 Task: Look for space in Demerval Lobão, Brazil from 11th June, 2023 to 15th June, 2023 for 2 adults in price range Rs.7000 to Rs.16000. Place can be private room with 1  bedroom having 2 beds and 1 bathroom. Property type can be house, flat, guest house, hotel. Booking option can be shelf check-in. Required host language is Spanish.
Action: Mouse moved to (245, 141)
Screenshot: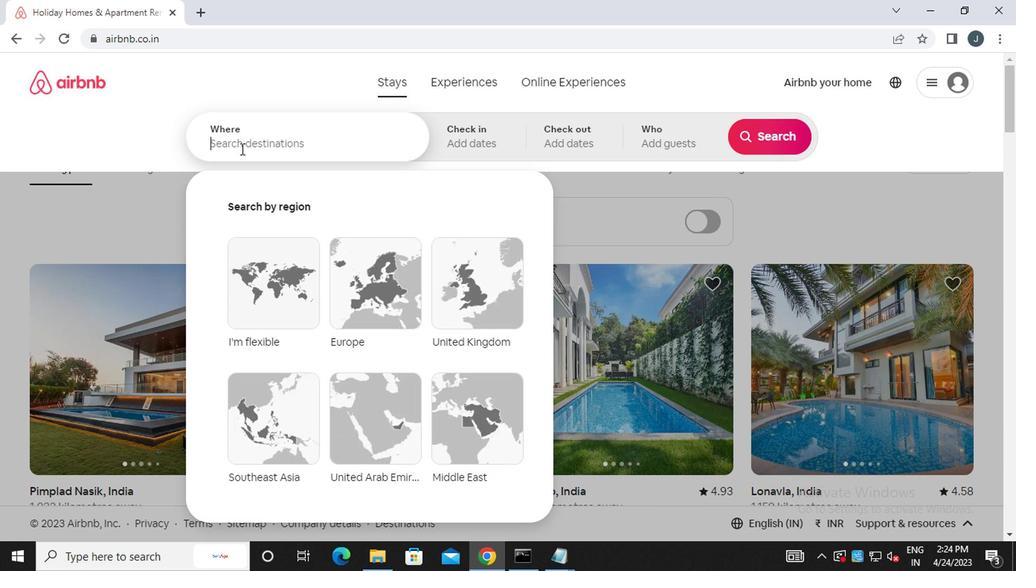 
Action: Mouse pressed left at (245, 141)
Screenshot: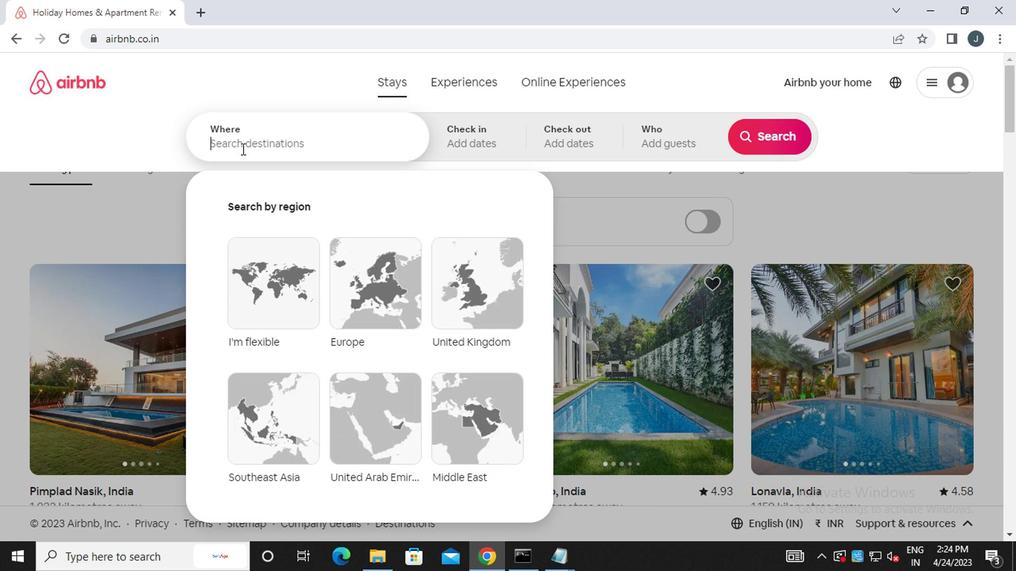
Action: Mouse moved to (244, 141)
Screenshot: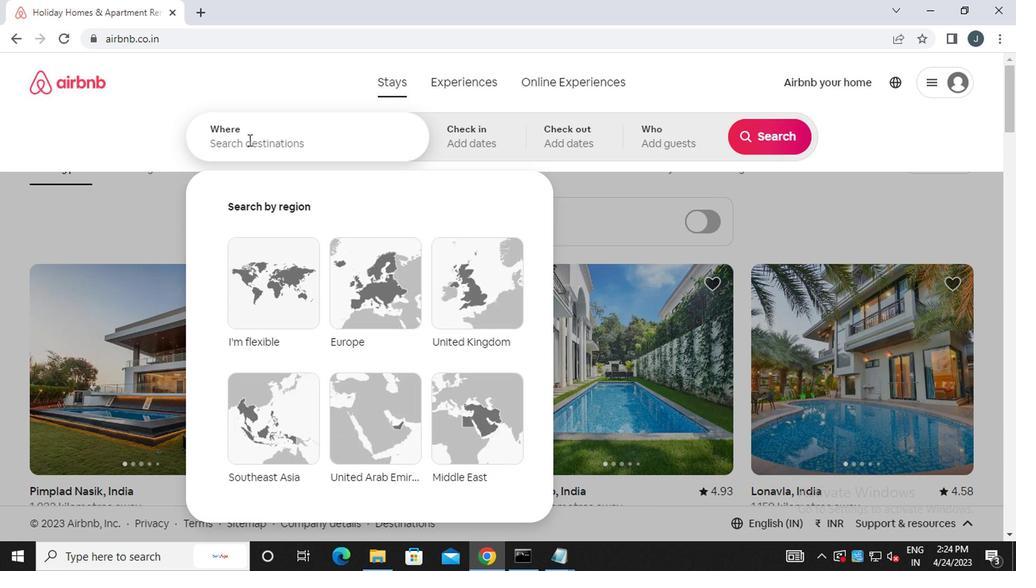 
Action: Key pressed d<Key.caps_lock>emerval<Key.space><Key.caps_lock>l<Key.caps_lock>oba,<Key.space><Key.caps_lock>b<Key.caps_lock>razil
Screenshot: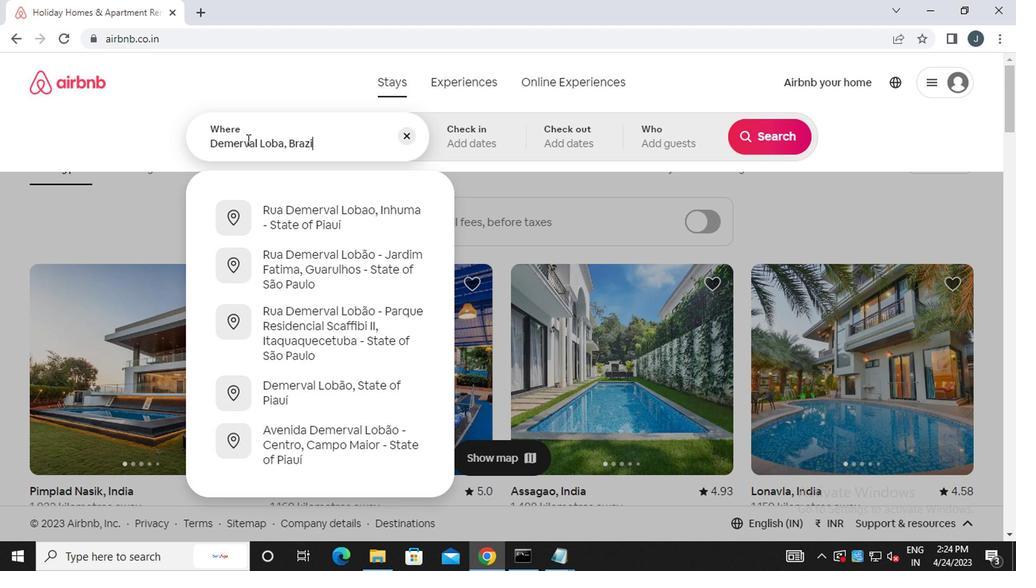
Action: Mouse moved to (484, 136)
Screenshot: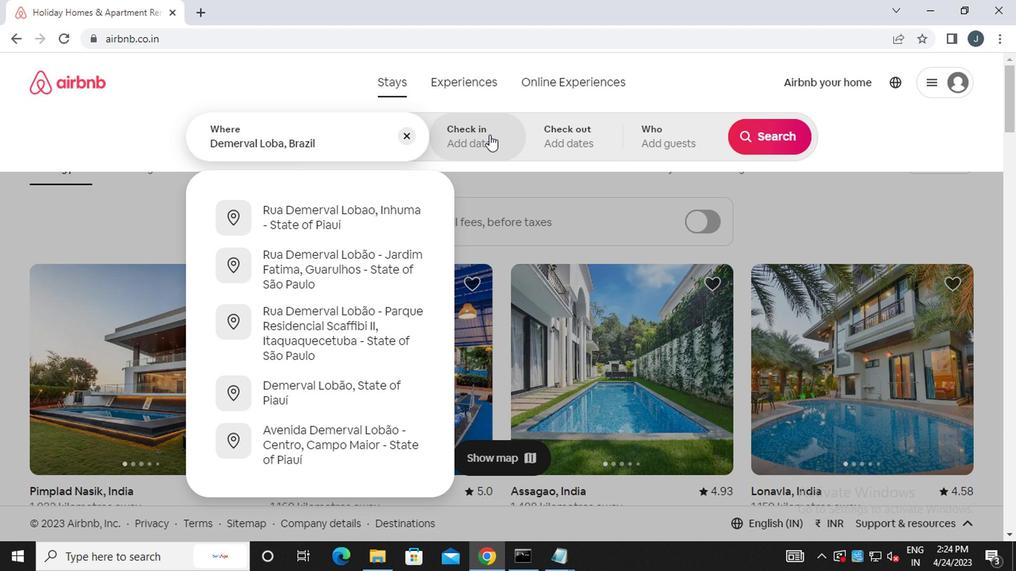
Action: Mouse pressed left at (484, 136)
Screenshot: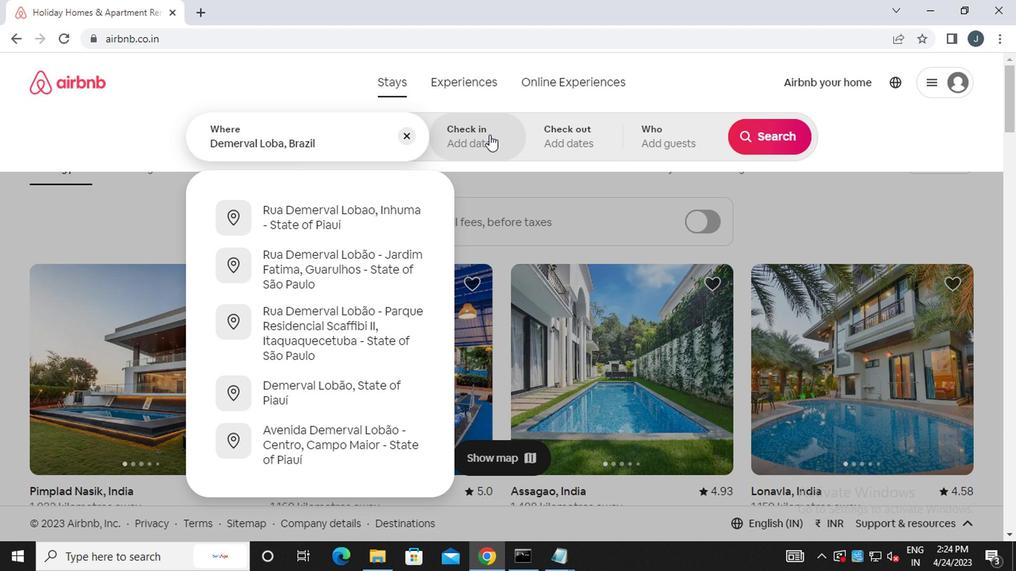 
Action: Mouse moved to (760, 256)
Screenshot: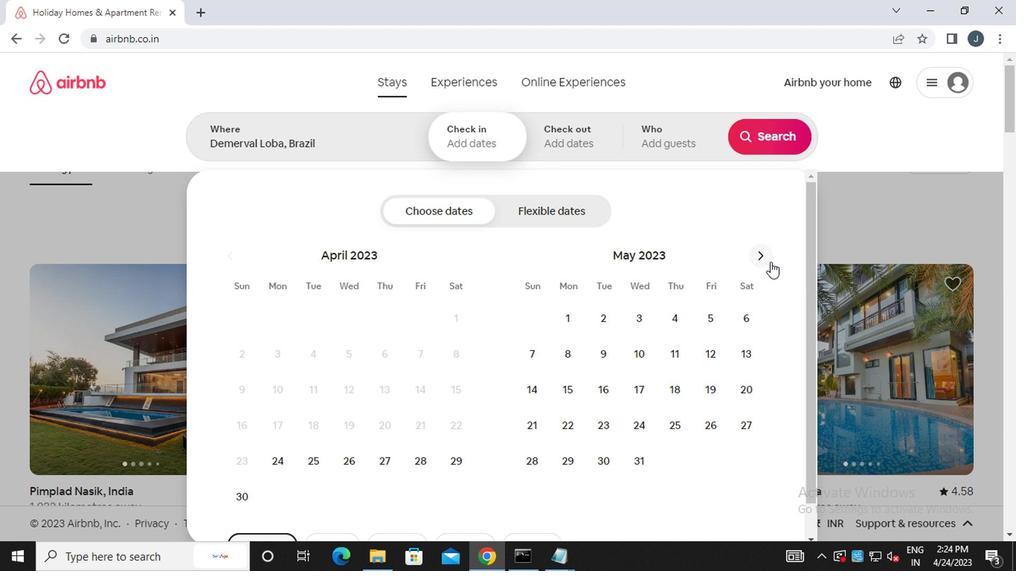 
Action: Mouse pressed left at (760, 256)
Screenshot: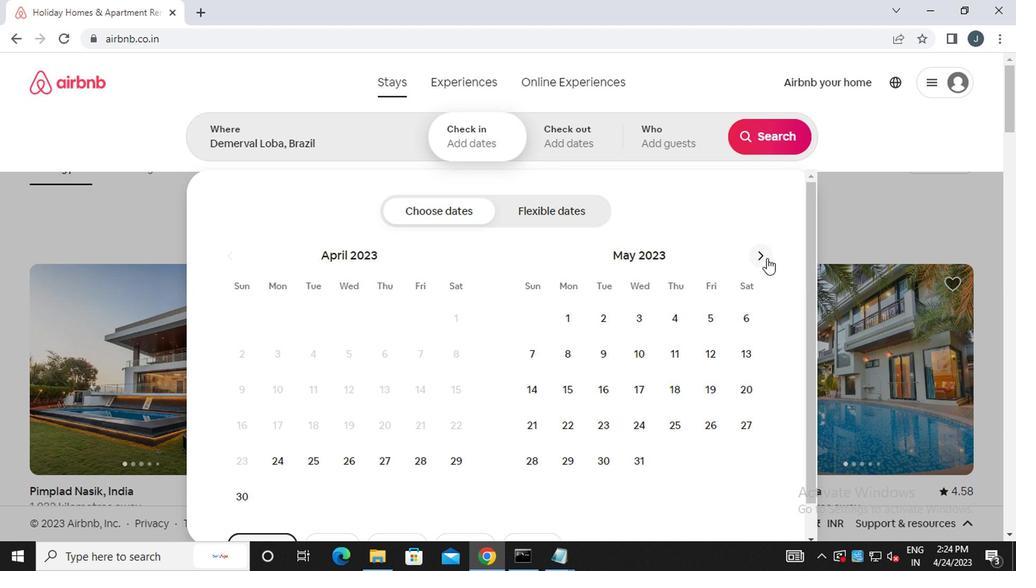 
Action: Mouse moved to (527, 388)
Screenshot: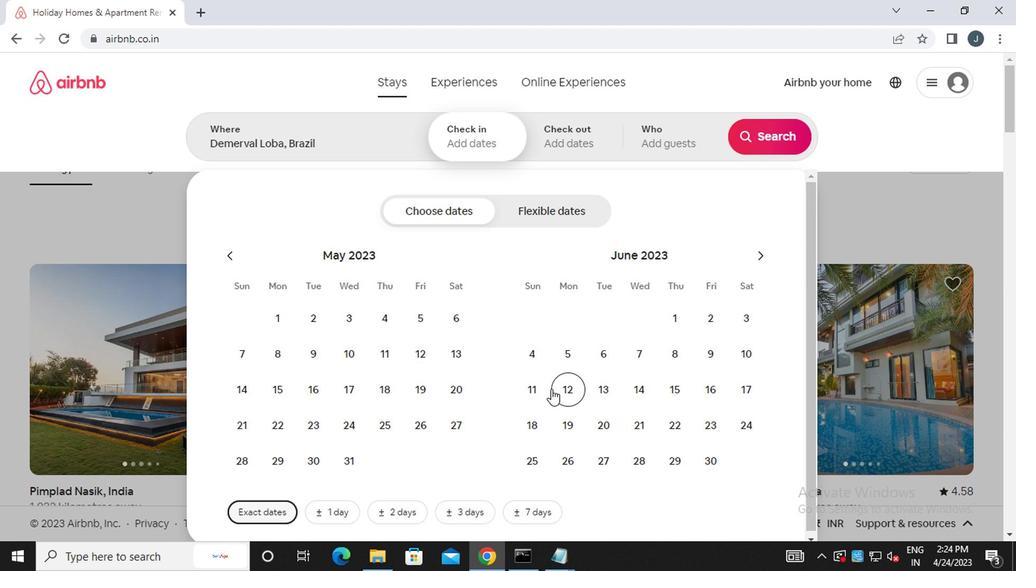 
Action: Mouse pressed left at (527, 388)
Screenshot: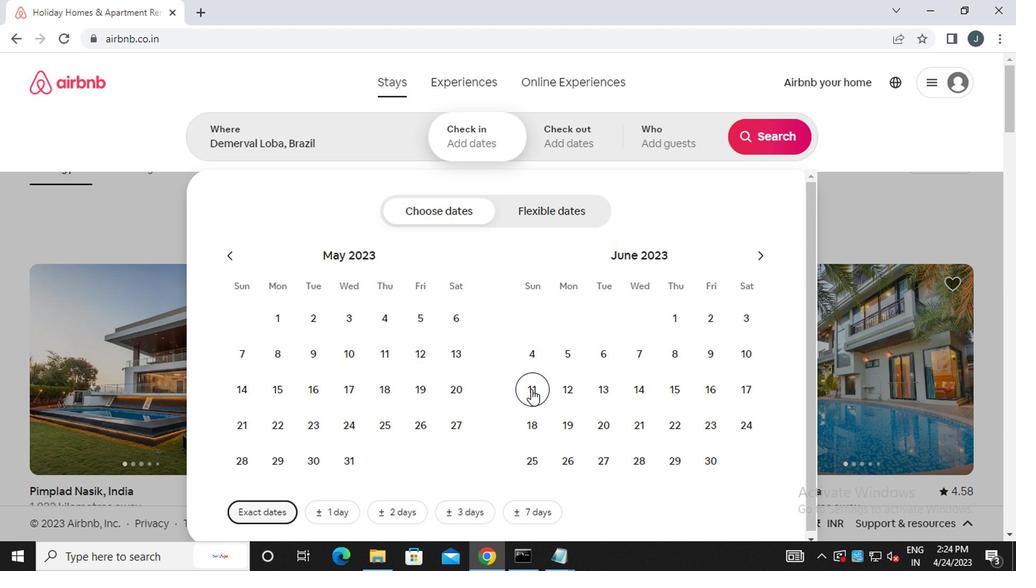 
Action: Mouse moved to (665, 386)
Screenshot: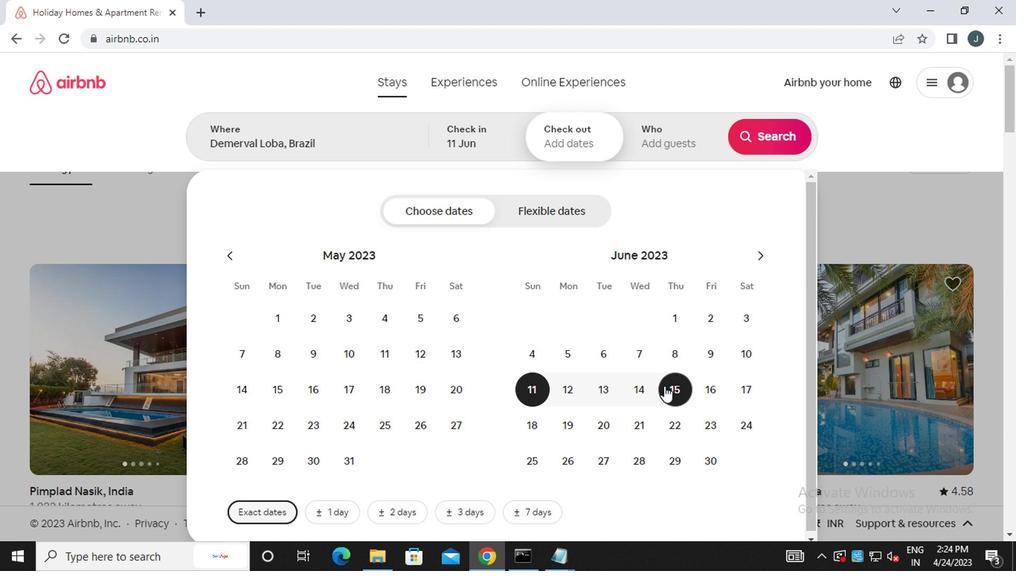
Action: Mouse pressed left at (665, 386)
Screenshot: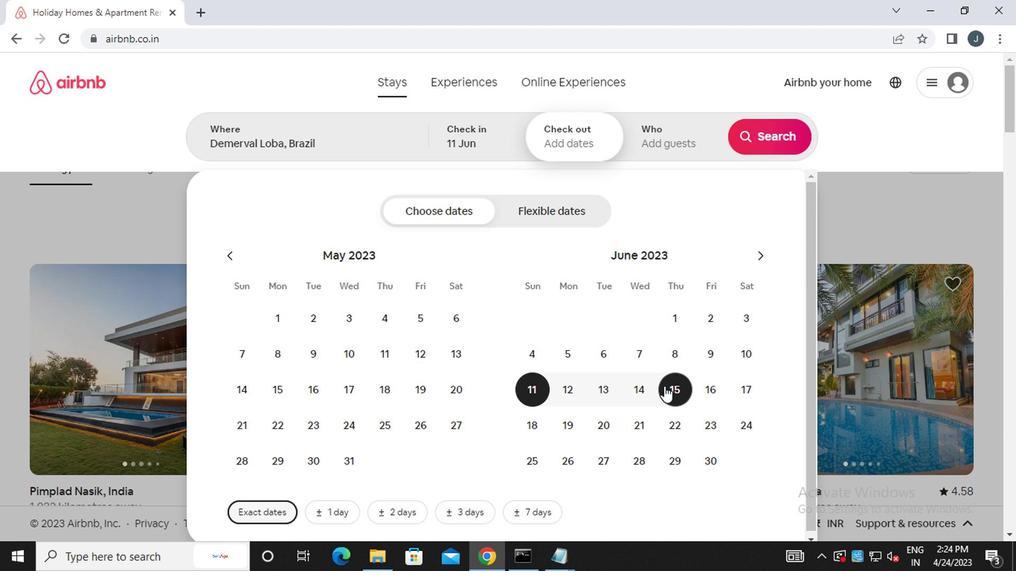
Action: Mouse moved to (678, 143)
Screenshot: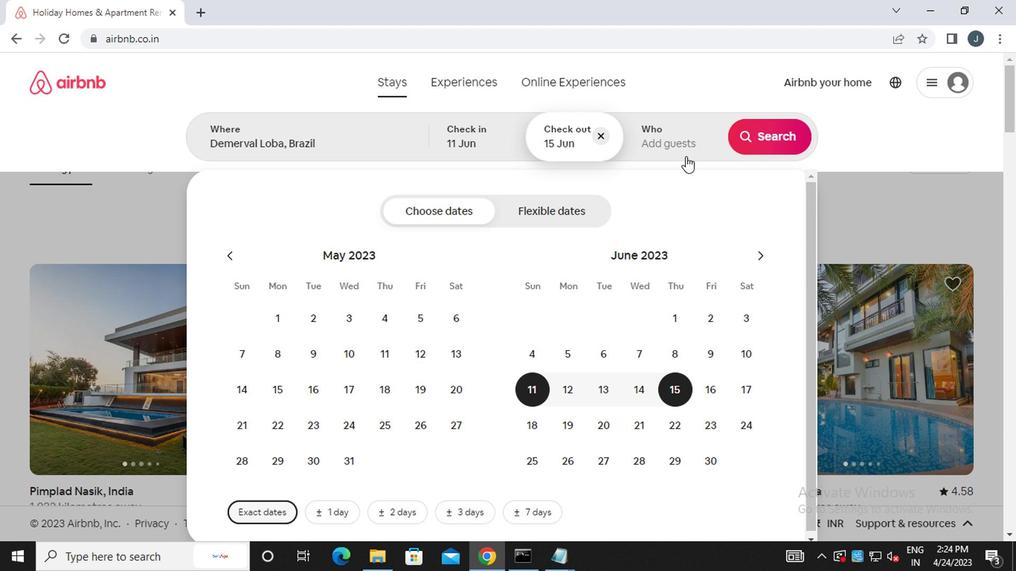 
Action: Mouse pressed left at (678, 143)
Screenshot: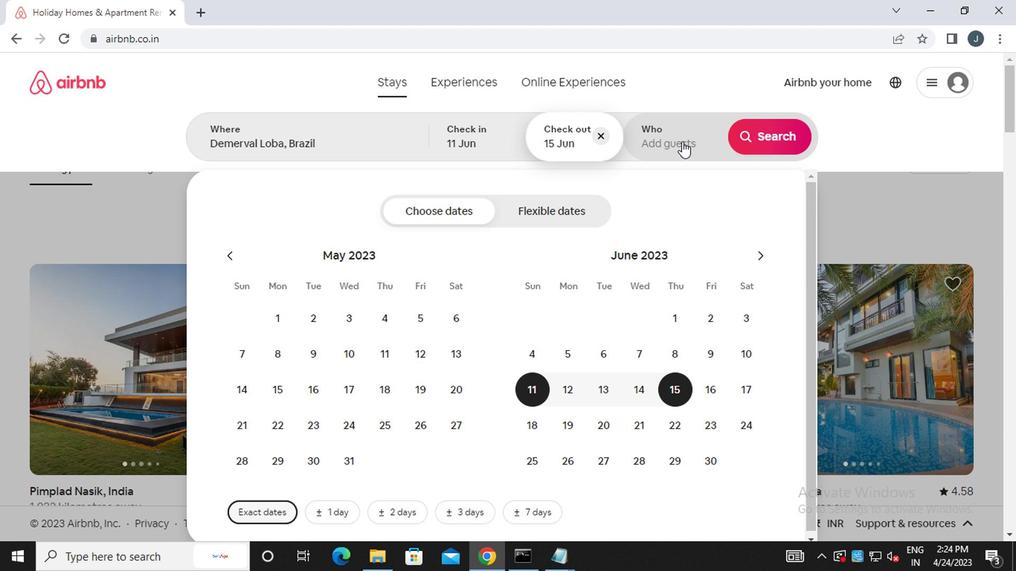 
Action: Mouse moved to (774, 221)
Screenshot: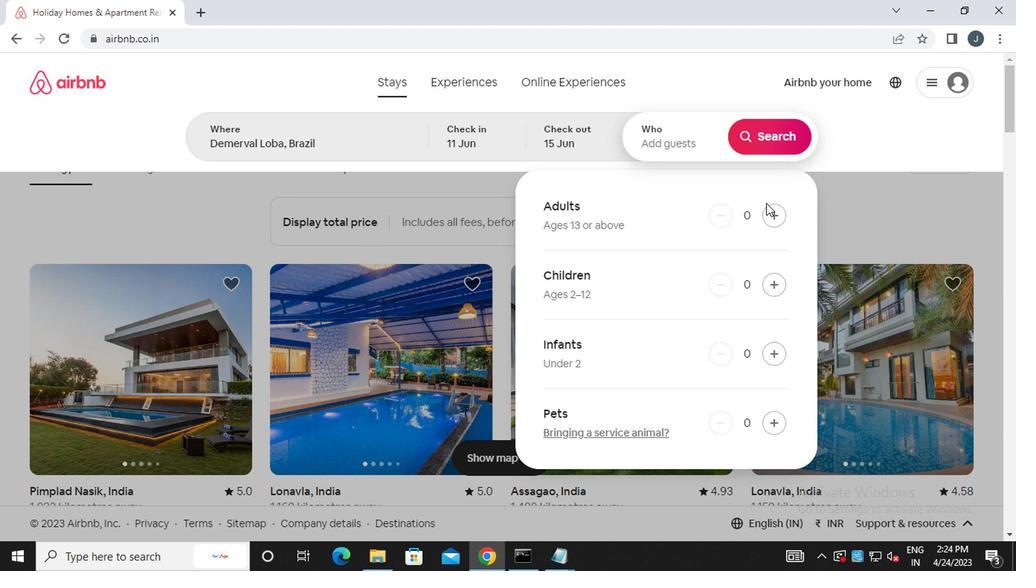 
Action: Mouse pressed left at (774, 221)
Screenshot: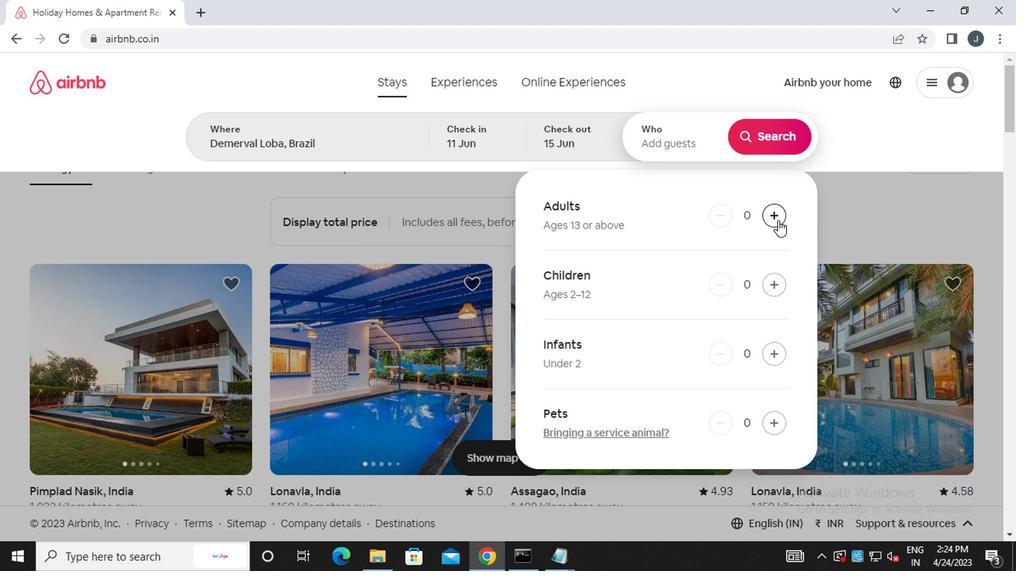 
Action: Mouse moved to (774, 221)
Screenshot: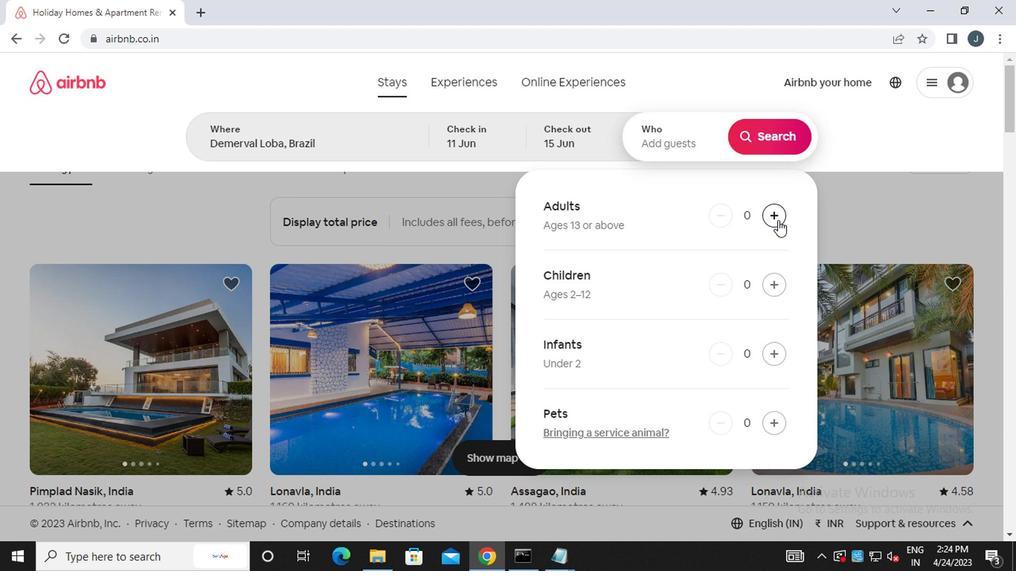 
Action: Mouse pressed left at (774, 221)
Screenshot: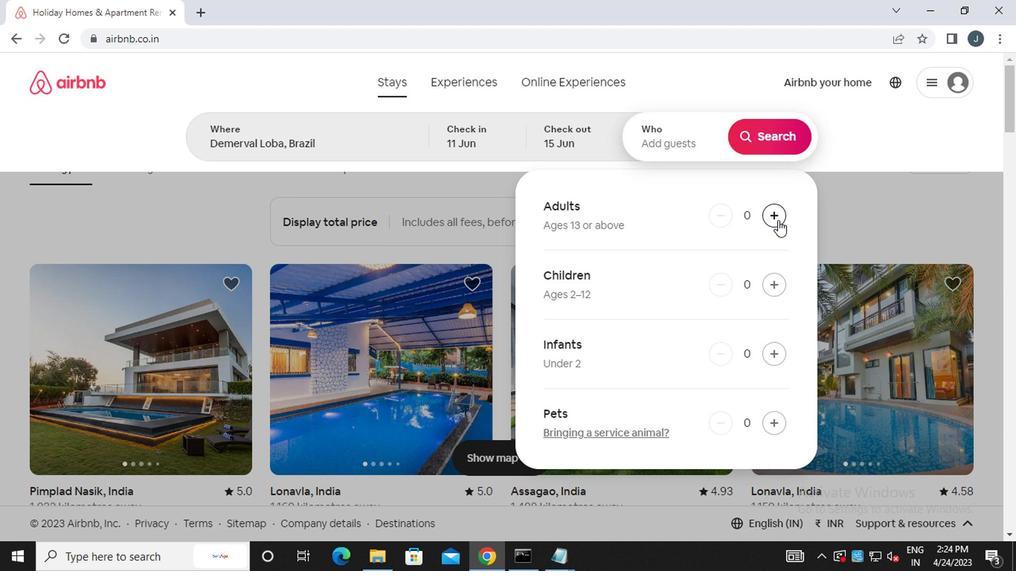 
Action: Mouse moved to (775, 132)
Screenshot: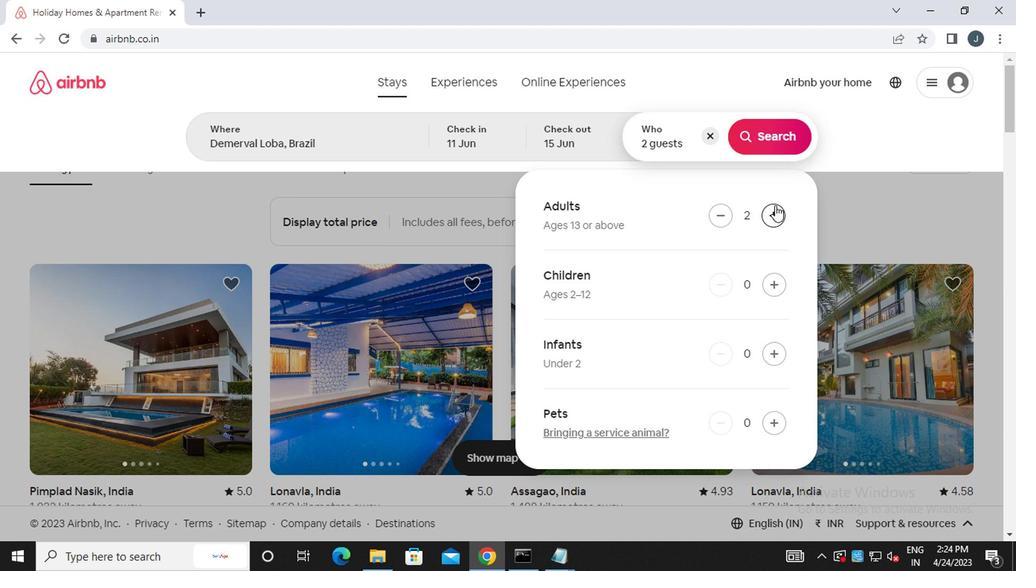 
Action: Mouse pressed left at (775, 132)
Screenshot: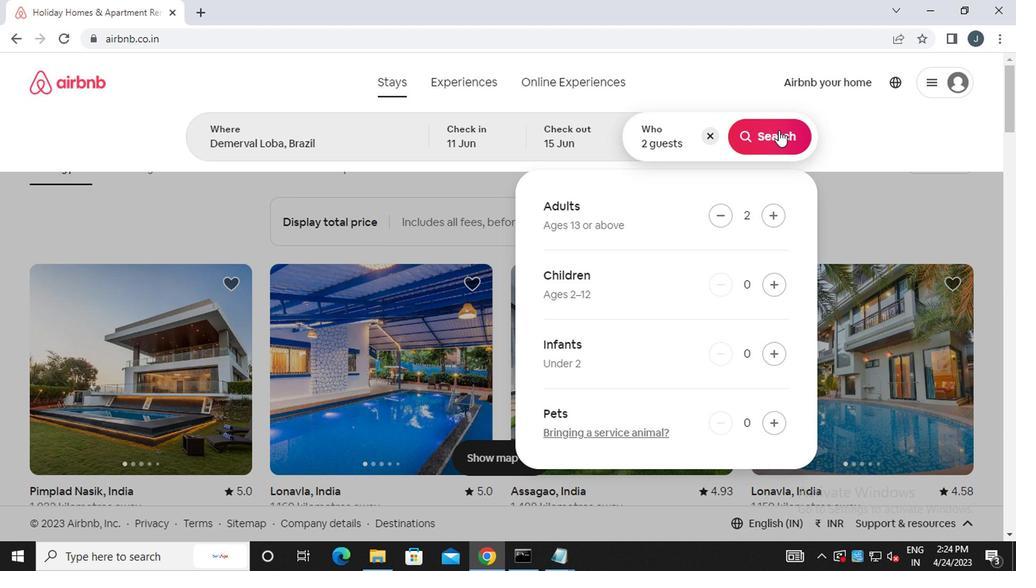 
Action: Mouse moved to (956, 152)
Screenshot: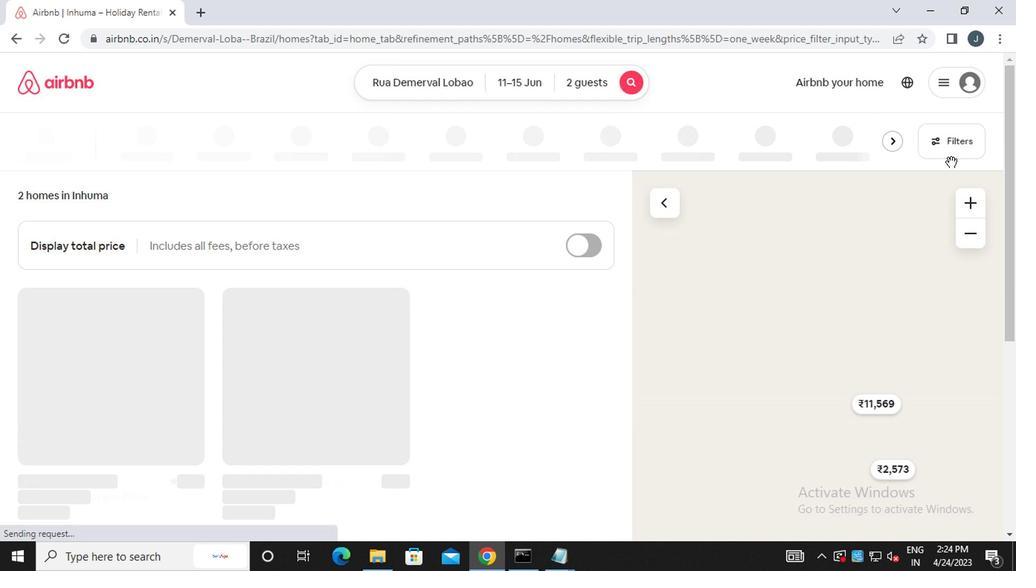 
Action: Mouse pressed left at (956, 152)
Screenshot: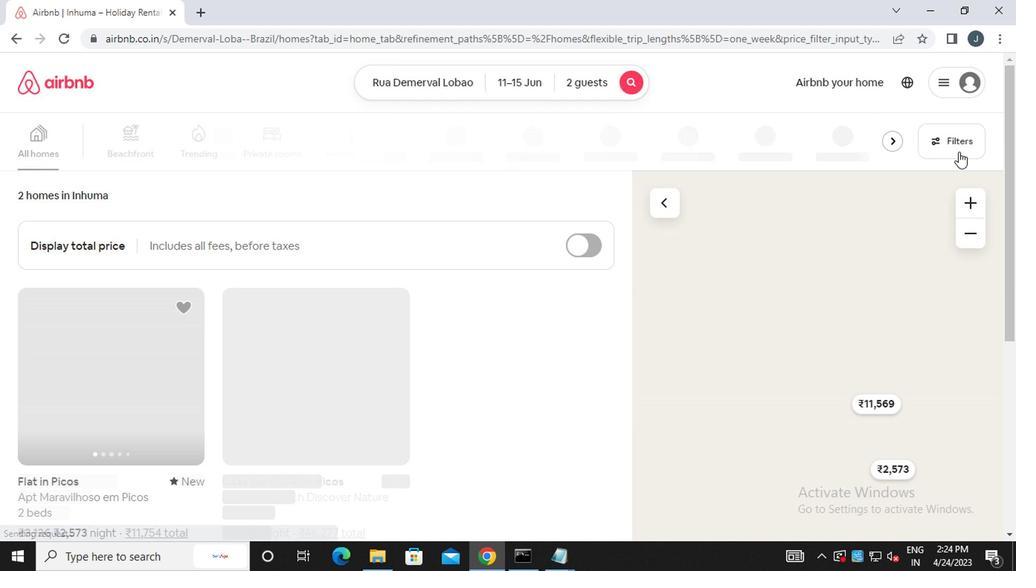 
Action: Mouse moved to (326, 326)
Screenshot: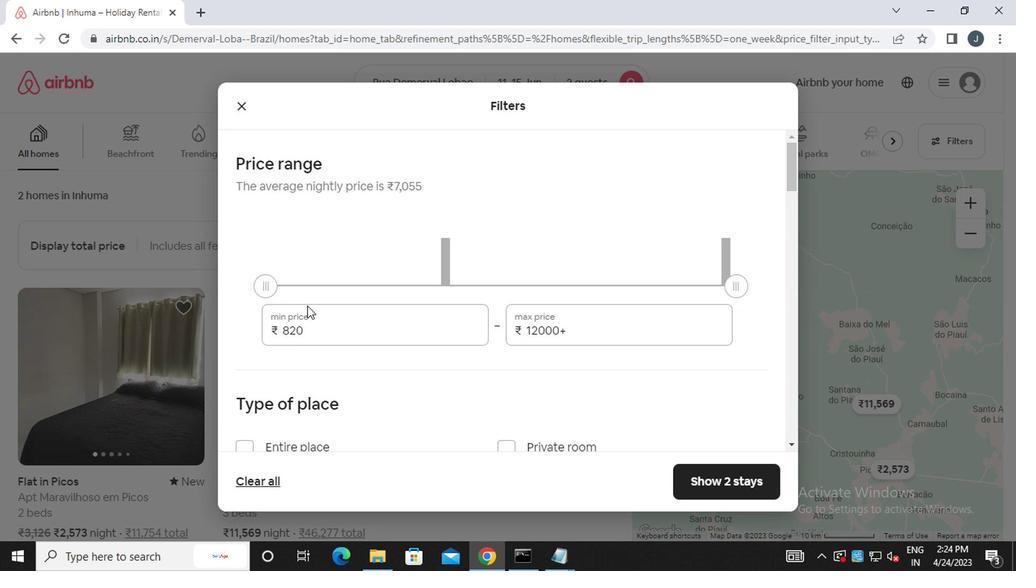 
Action: Mouse pressed left at (326, 326)
Screenshot: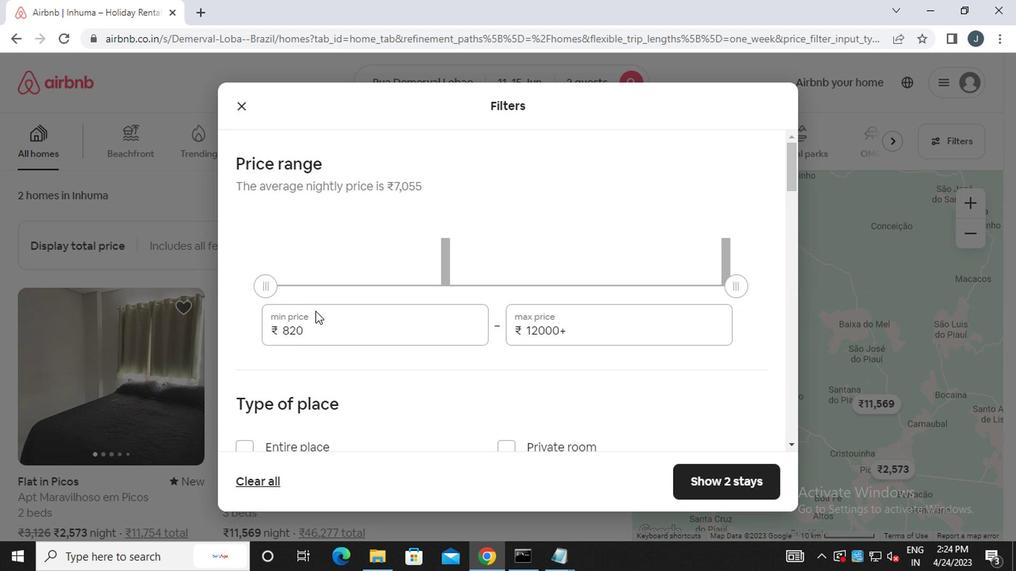 
Action: Mouse moved to (324, 327)
Screenshot: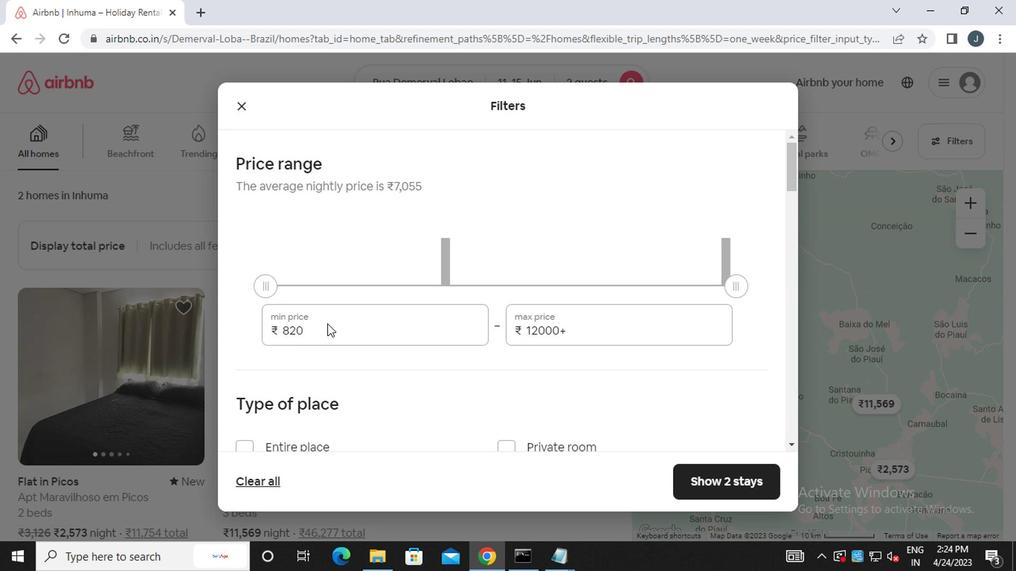 
Action: Key pressed <Key.backspace><Key.backspace><Key.backspace><<103>><<96>><<96>><<96>>
Screenshot: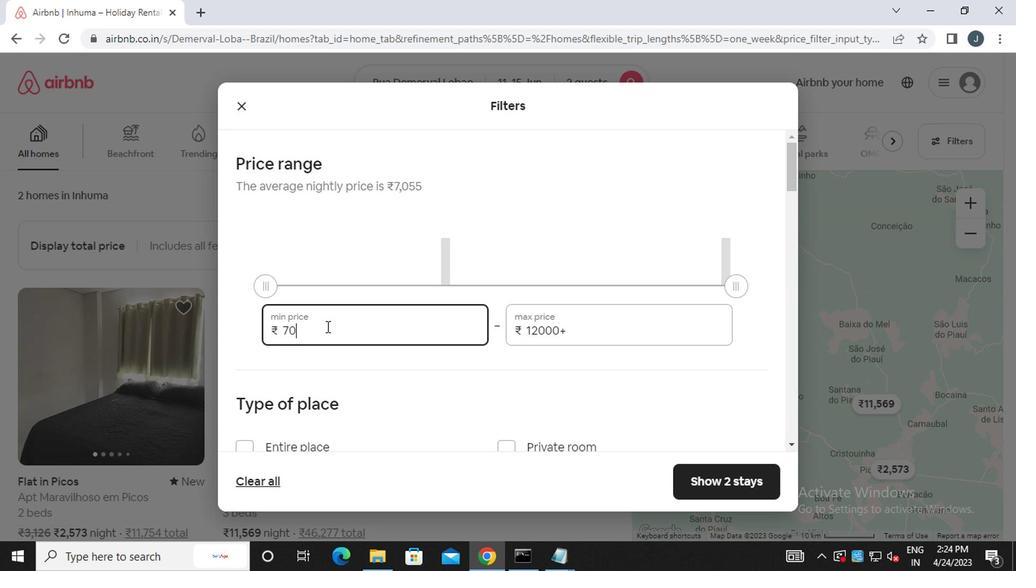 
Action: Mouse moved to (588, 329)
Screenshot: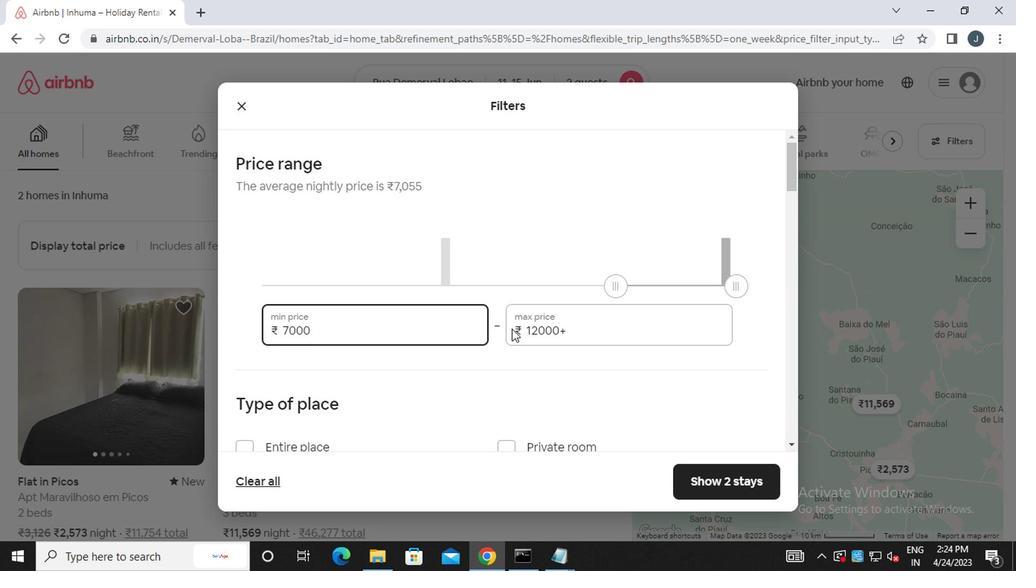 
Action: Mouse pressed left at (588, 329)
Screenshot: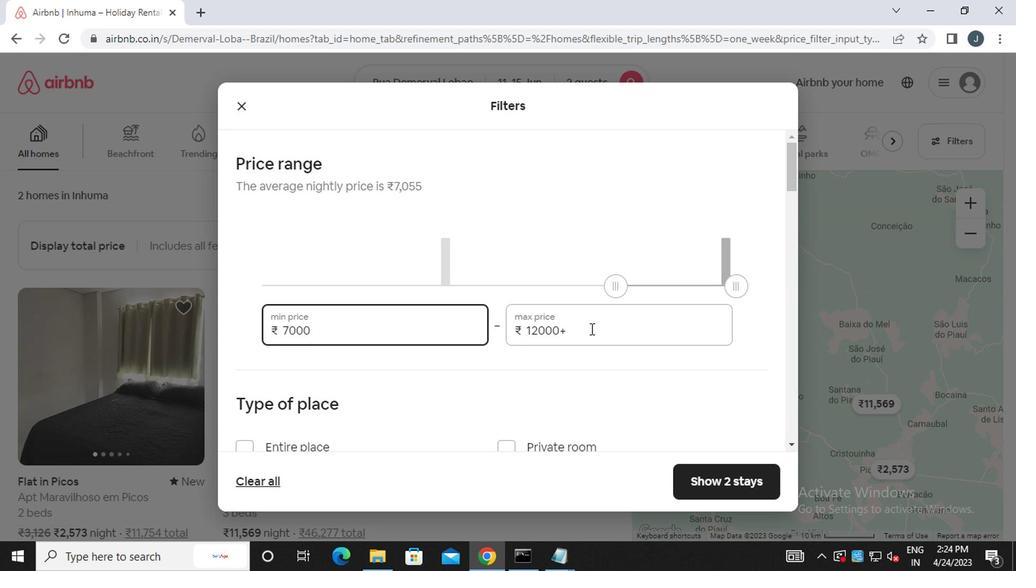 
Action: Mouse moved to (586, 329)
Screenshot: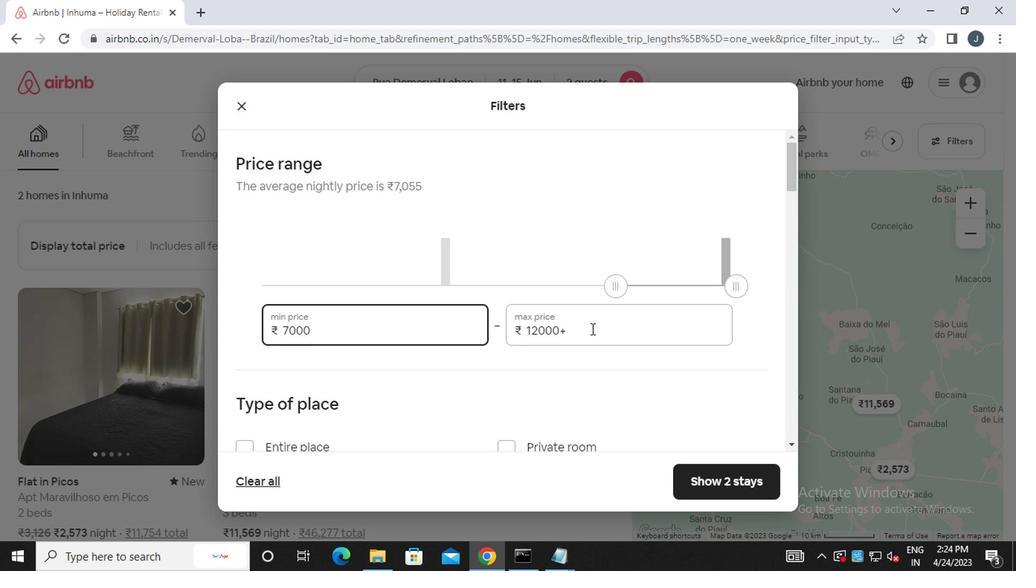 
Action: Key pressed <Key.backspace><Key.backspace><Key.backspace><Key.backspace><Key.backspace><<102>><<96>><<96>><<96>>
Screenshot: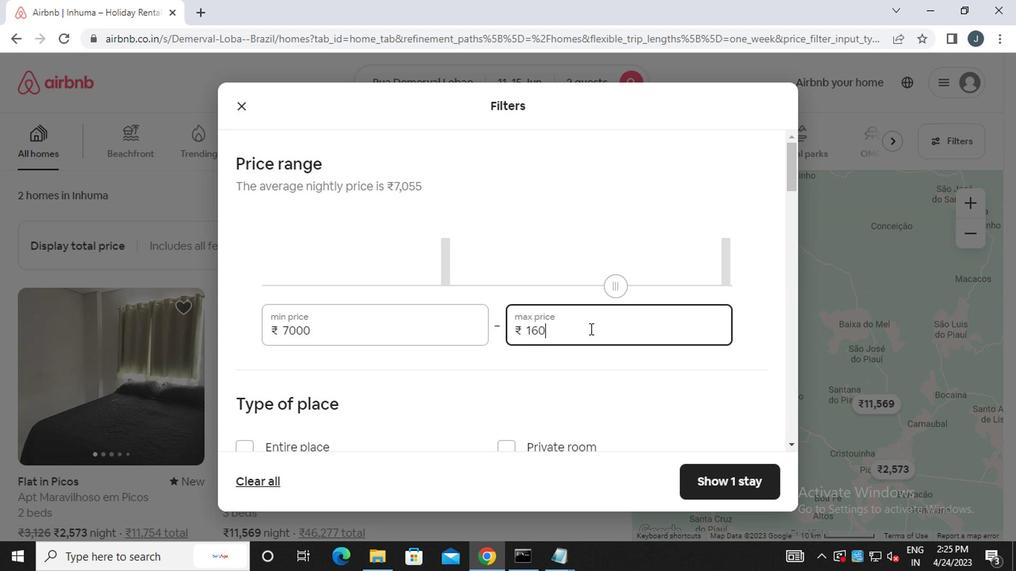 
Action: Mouse scrolled (586, 328) with delta (0, 0)
Screenshot: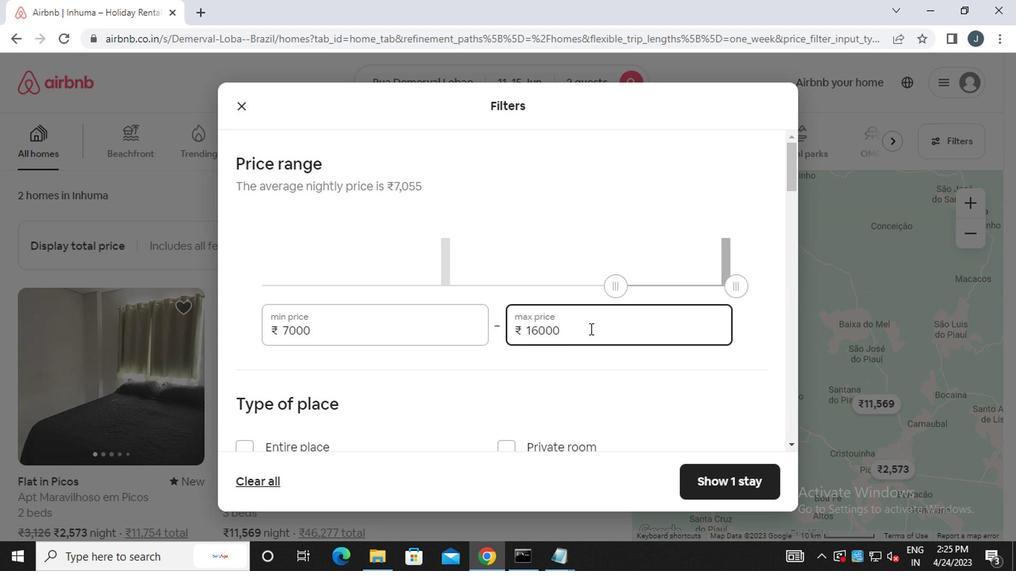 
Action: Mouse scrolled (586, 328) with delta (0, 0)
Screenshot: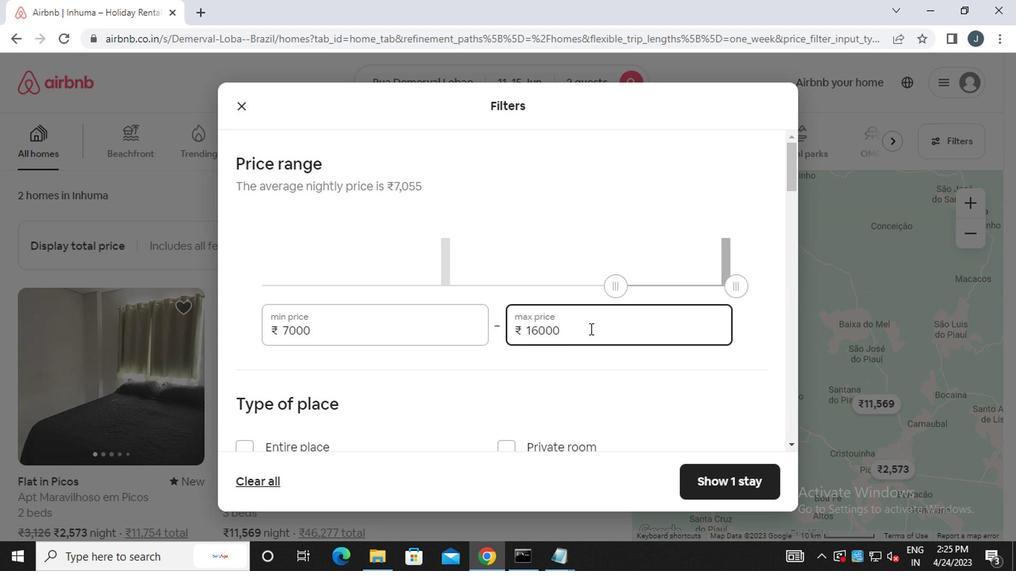 
Action: Mouse scrolled (586, 328) with delta (0, 0)
Screenshot: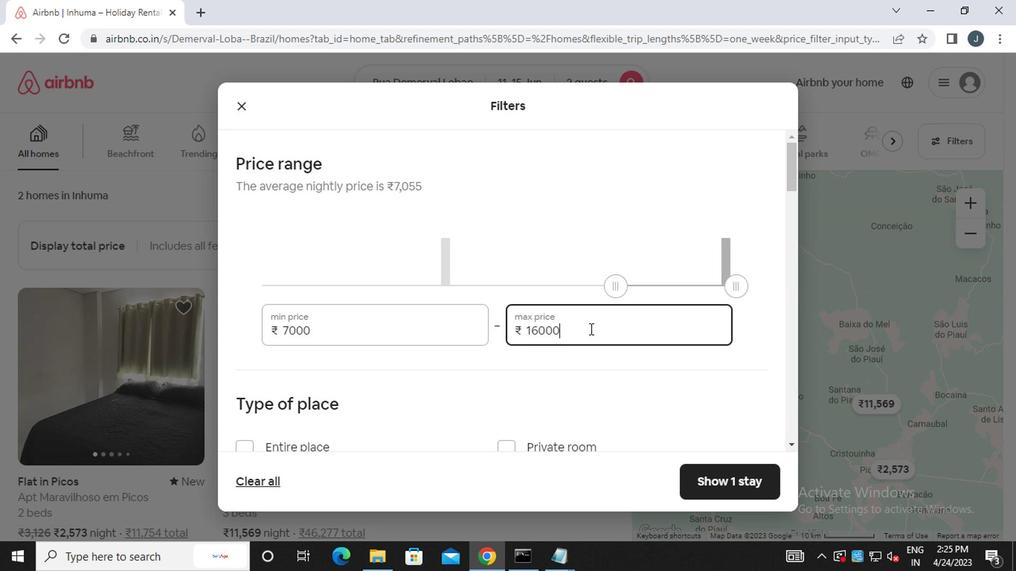 
Action: Mouse moved to (591, 231)
Screenshot: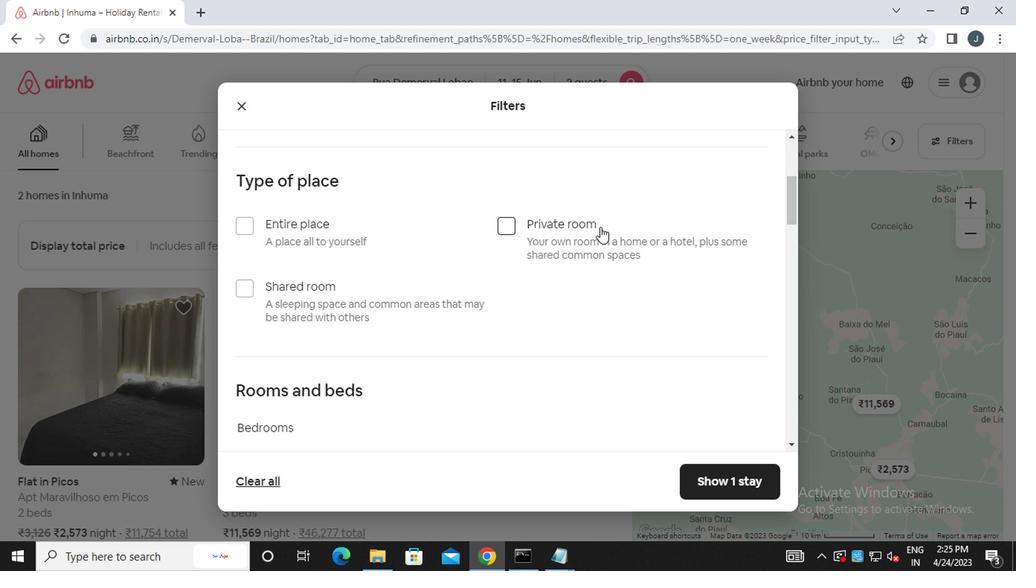 
Action: Mouse pressed left at (591, 231)
Screenshot: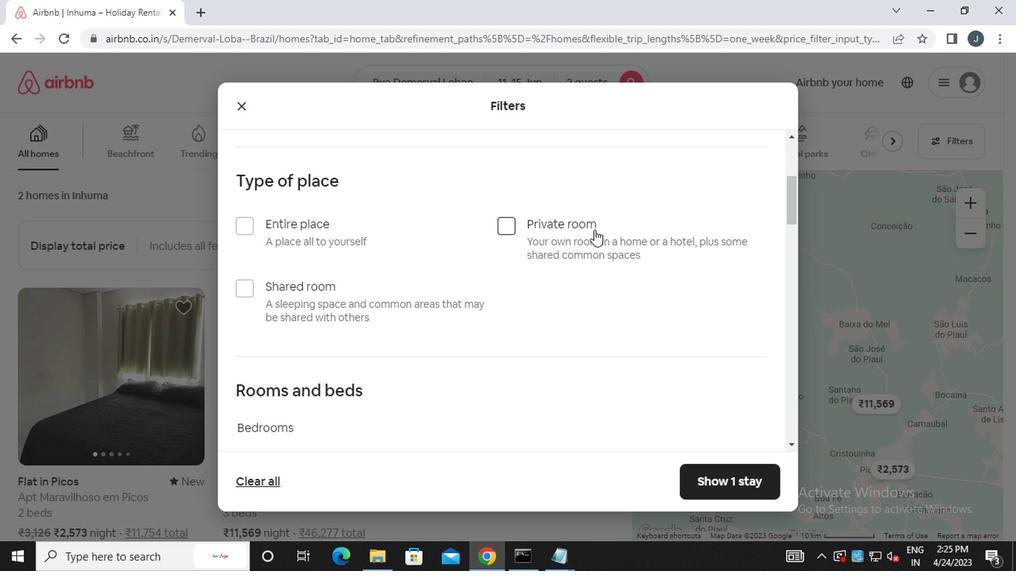 
Action: Mouse moved to (588, 241)
Screenshot: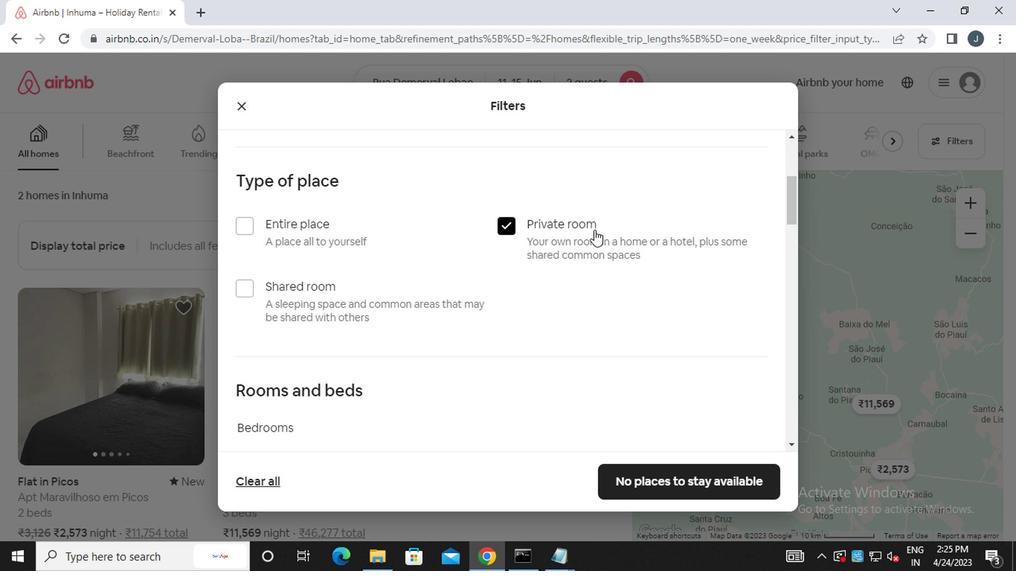 
Action: Mouse scrolled (588, 240) with delta (0, 0)
Screenshot: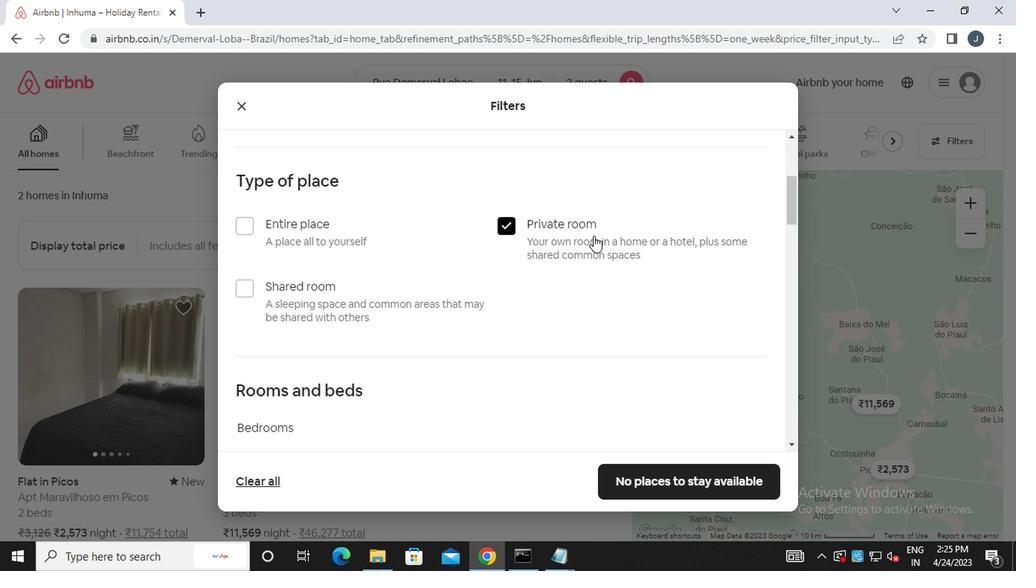 
Action: Mouse scrolled (588, 240) with delta (0, 0)
Screenshot: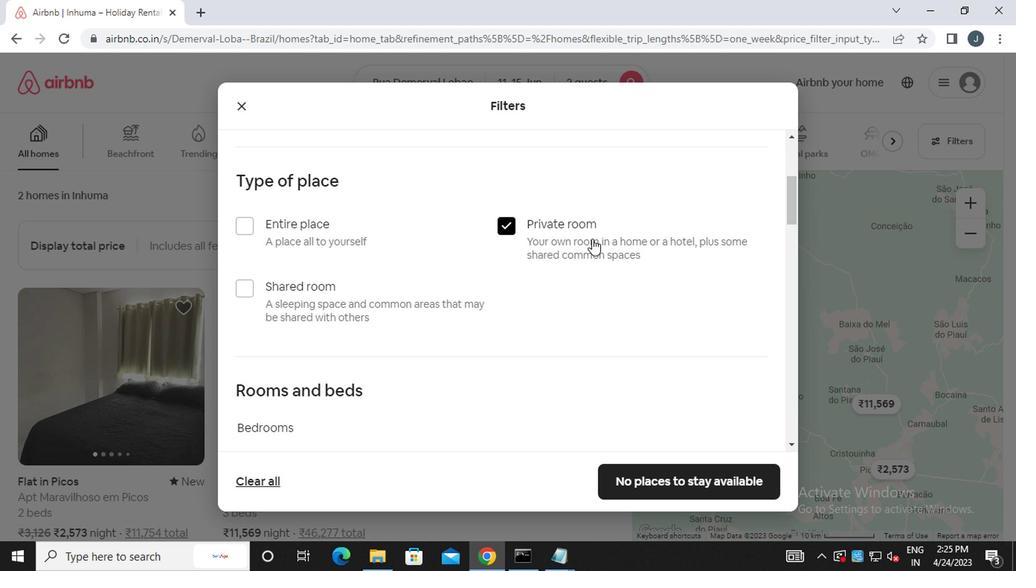 
Action: Mouse moved to (315, 319)
Screenshot: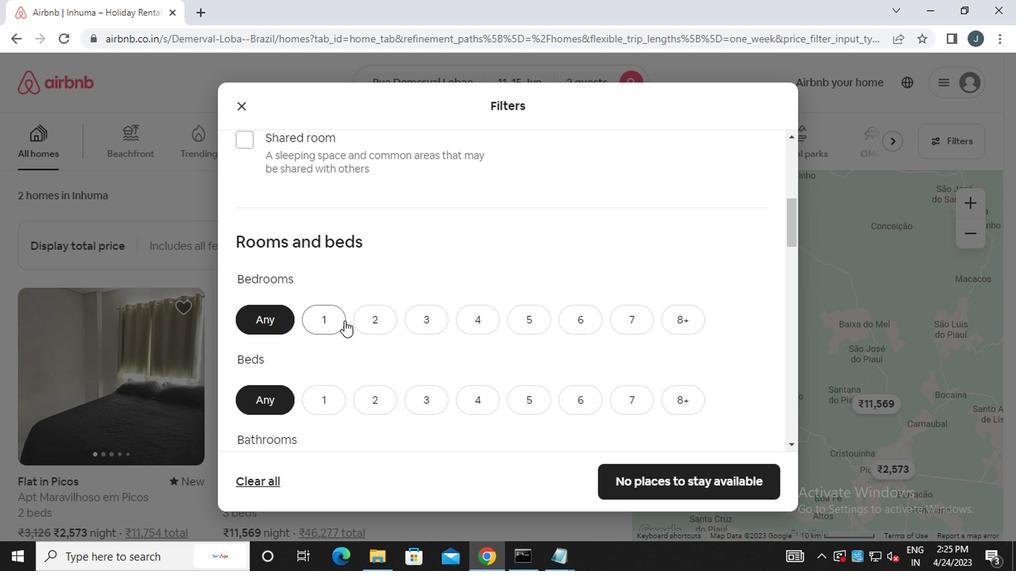 
Action: Mouse pressed left at (315, 319)
Screenshot: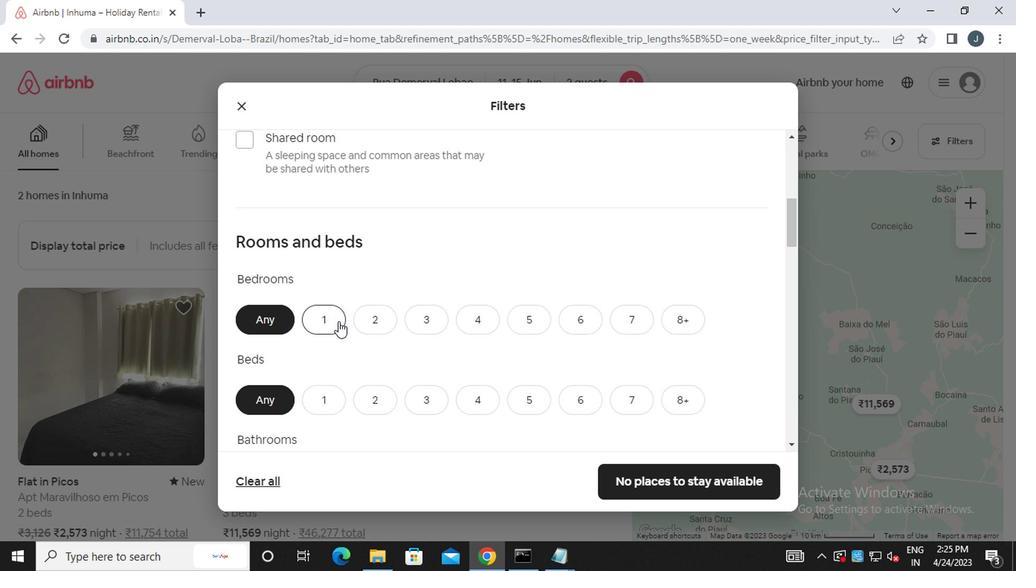 
Action: Mouse moved to (383, 401)
Screenshot: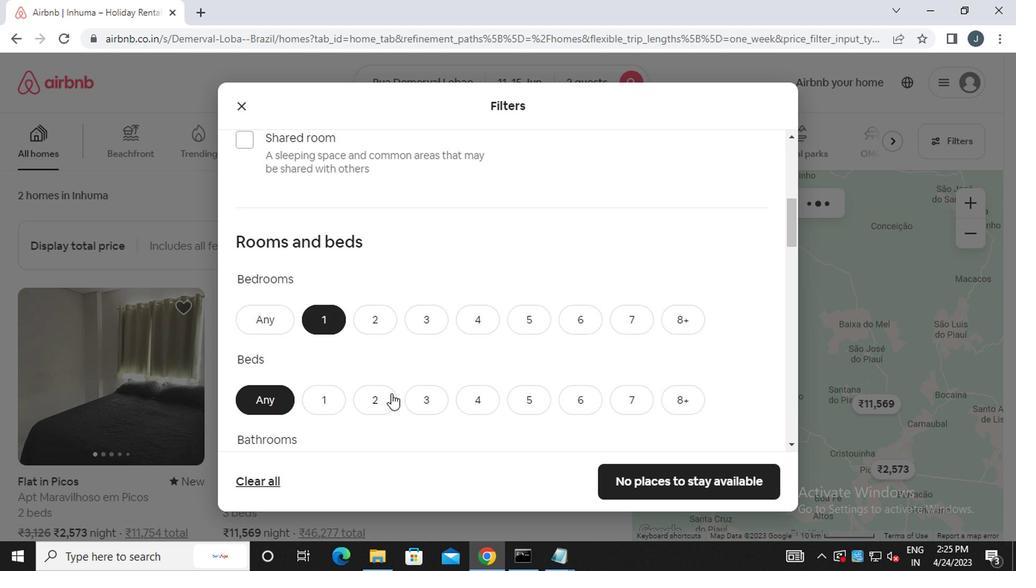 
Action: Mouse pressed left at (383, 401)
Screenshot: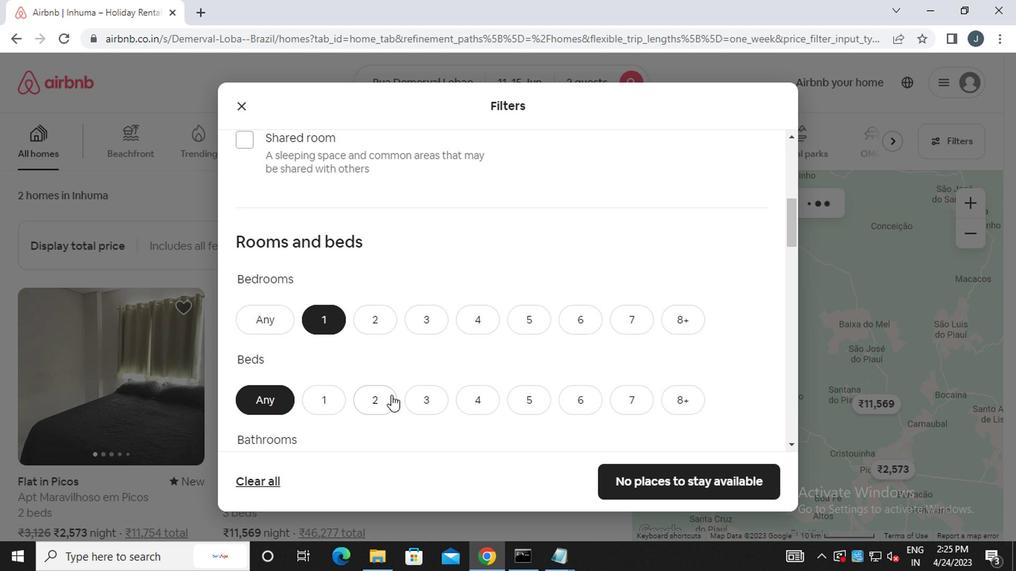 
Action: Mouse moved to (379, 394)
Screenshot: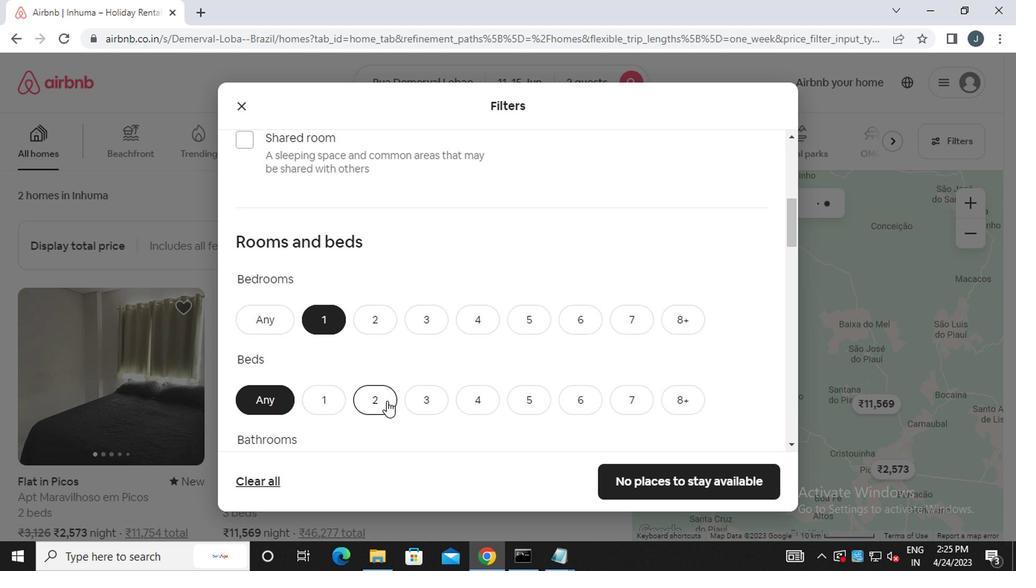 
Action: Mouse scrolled (379, 393) with delta (0, 0)
Screenshot: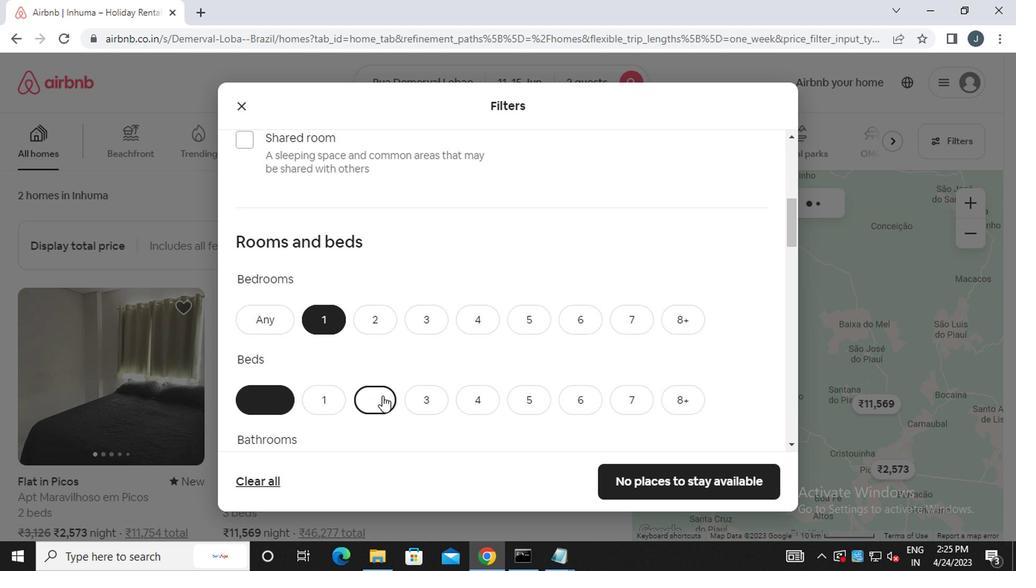 
Action: Mouse scrolled (379, 393) with delta (0, 0)
Screenshot: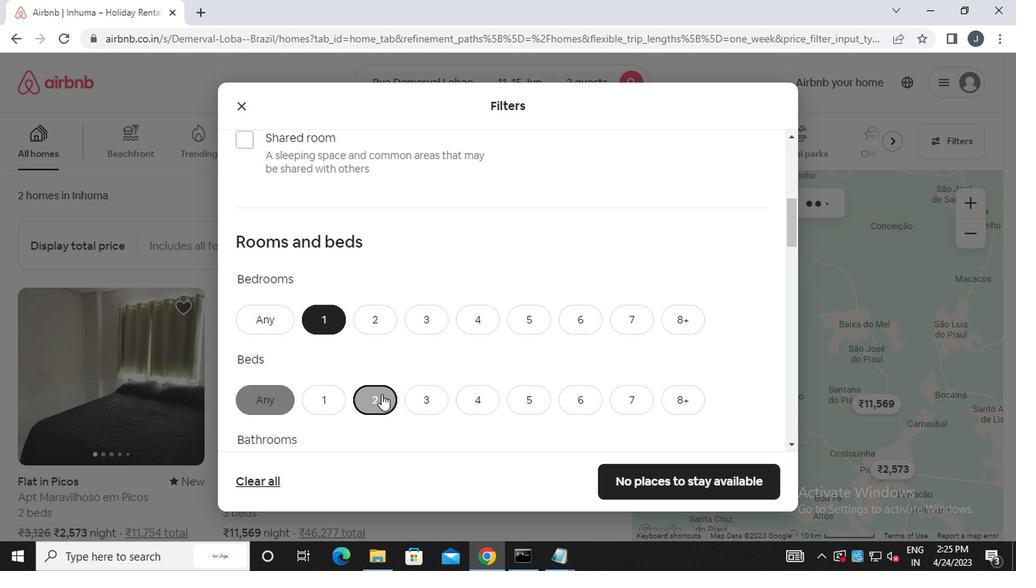 
Action: Mouse moved to (333, 332)
Screenshot: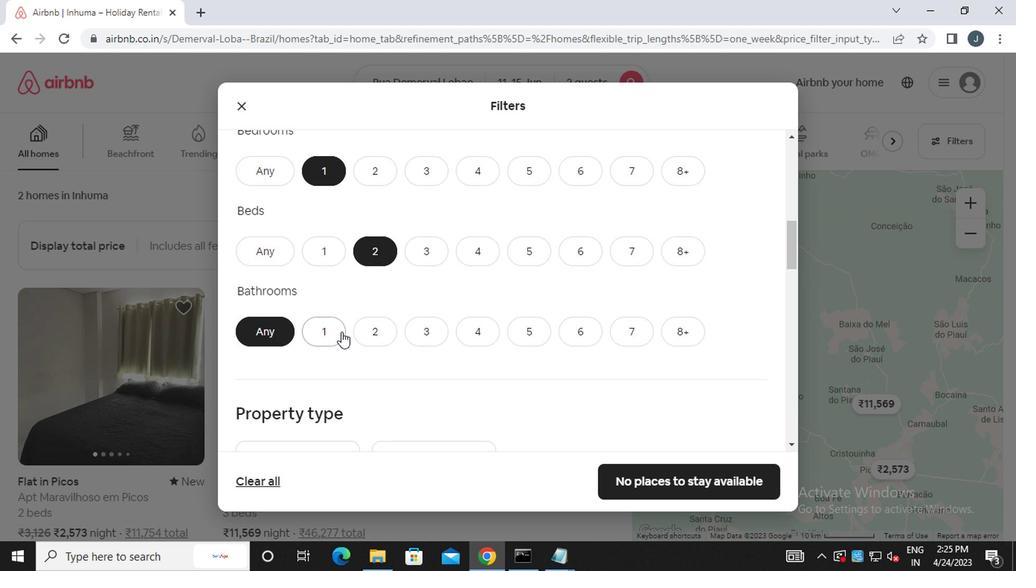 
Action: Mouse pressed left at (333, 332)
Screenshot: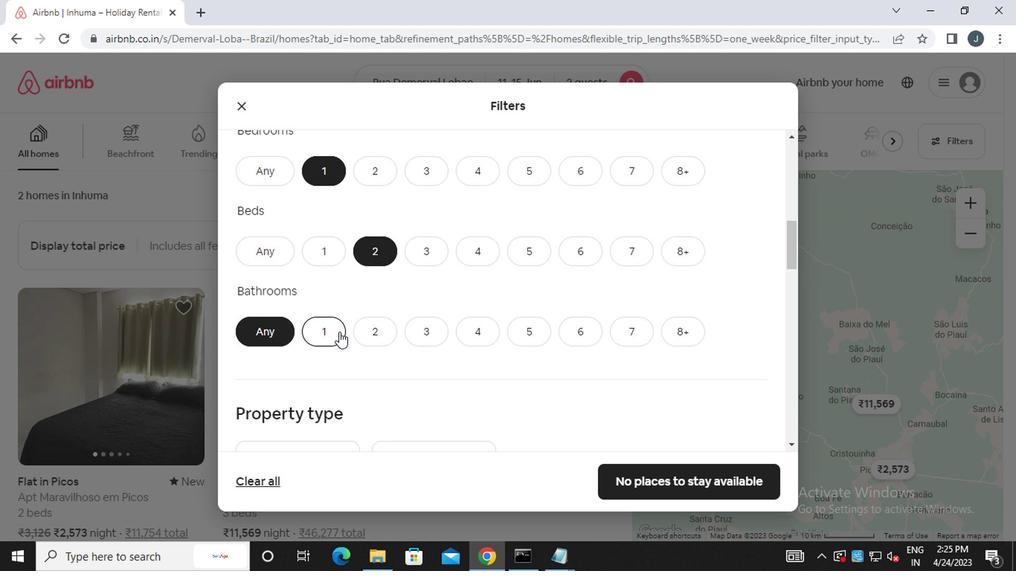 
Action: Mouse moved to (347, 337)
Screenshot: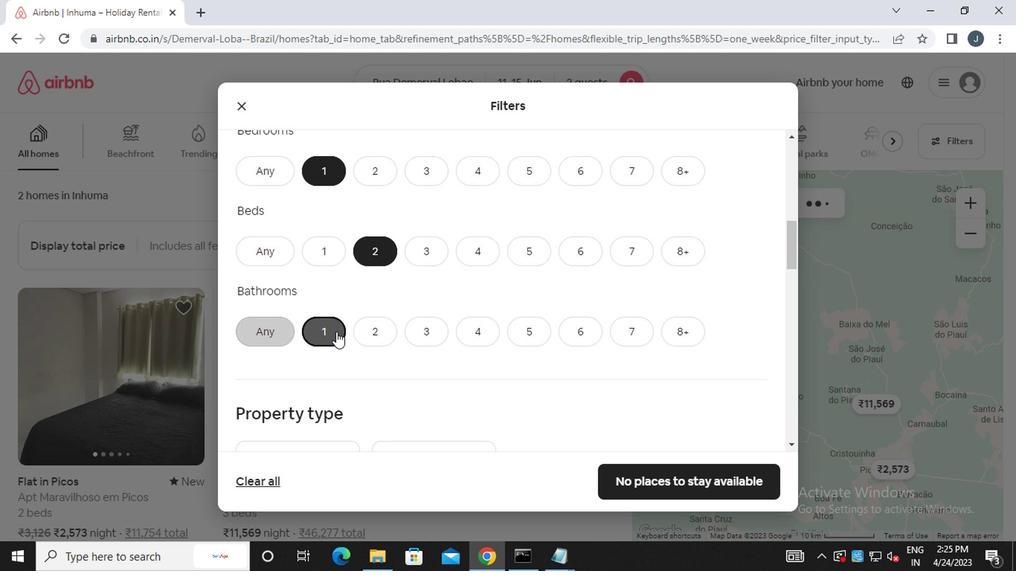 
Action: Mouse scrolled (347, 336) with delta (0, -1)
Screenshot: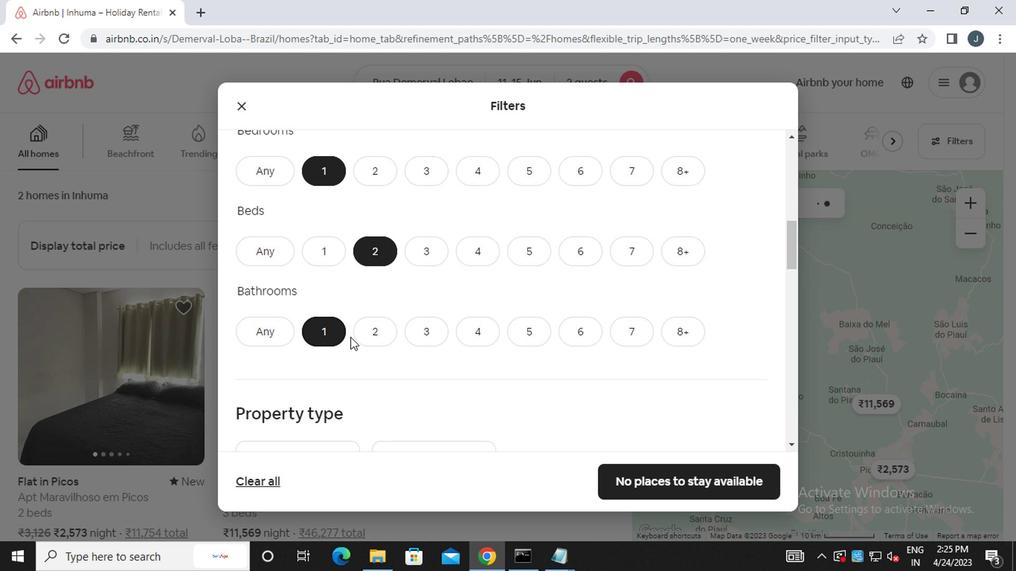 
Action: Mouse scrolled (347, 336) with delta (0, -1)
Screenshot: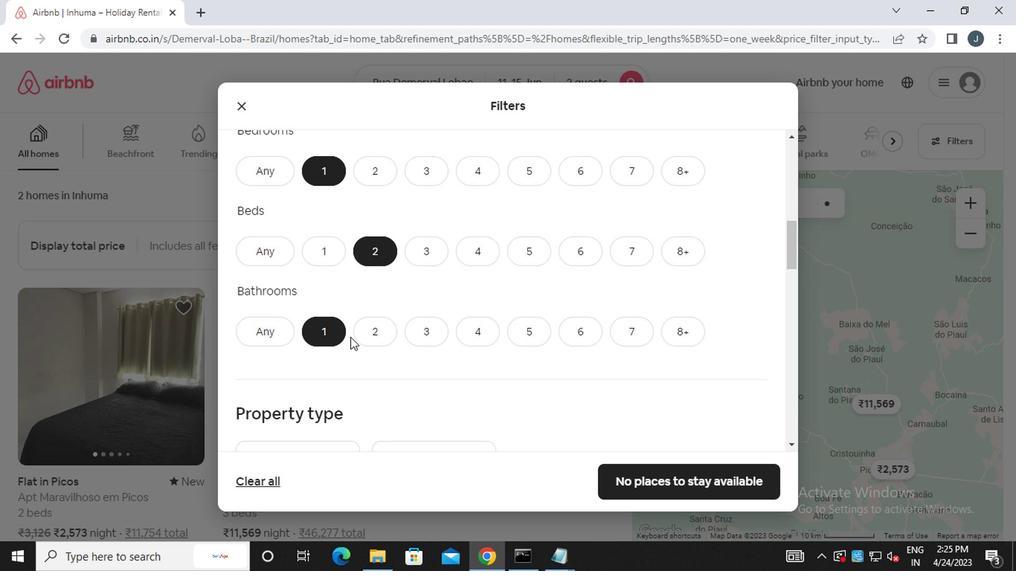 
Action: Mouse scrolled (347, 336) with delta (0, -1)
Screenshot: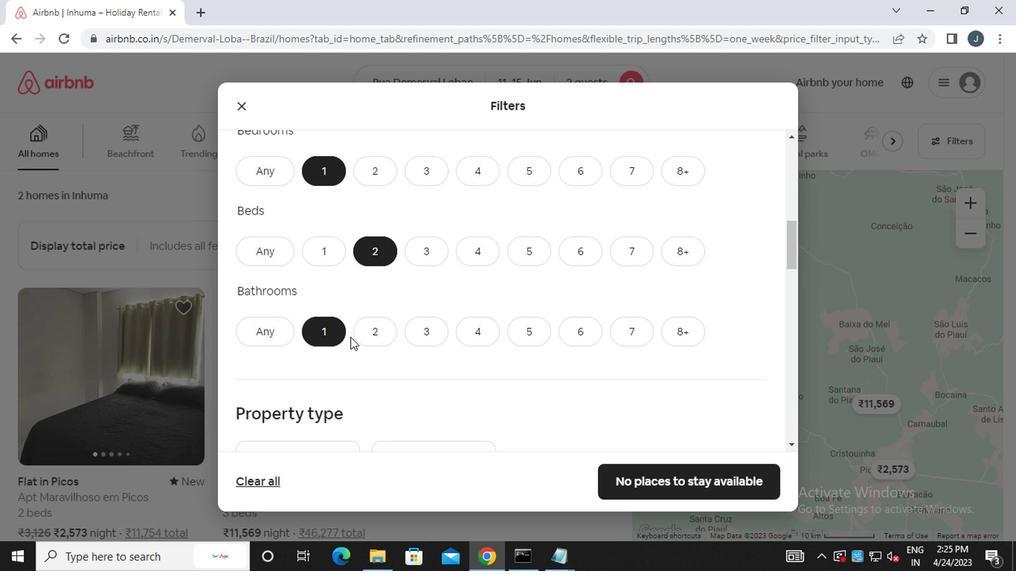 
Action: Mouse scrolled (347, 336) with delta (0, -1)
Screenshot: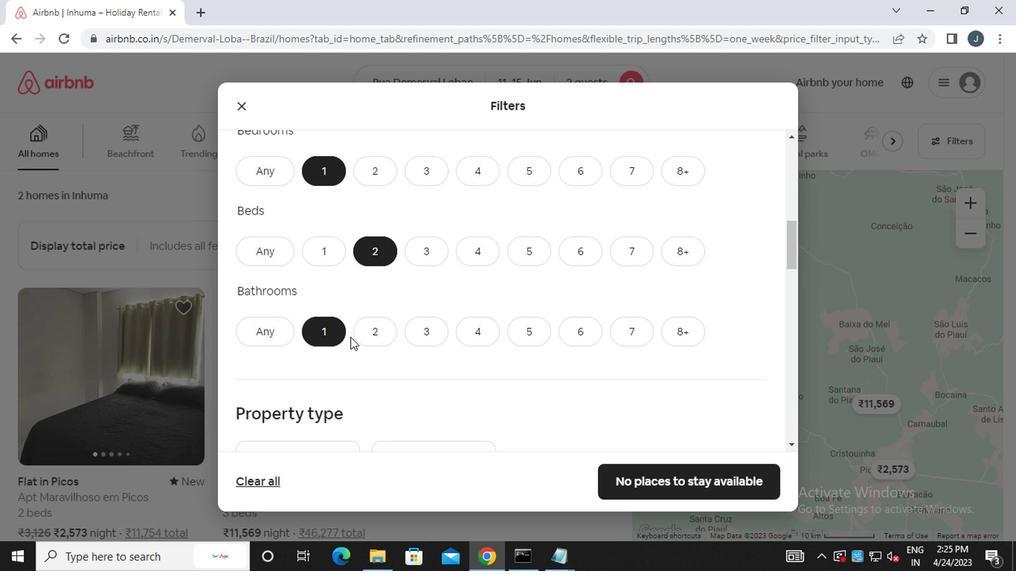 
Action: Mouse moved to (348, 337)
Screenshot: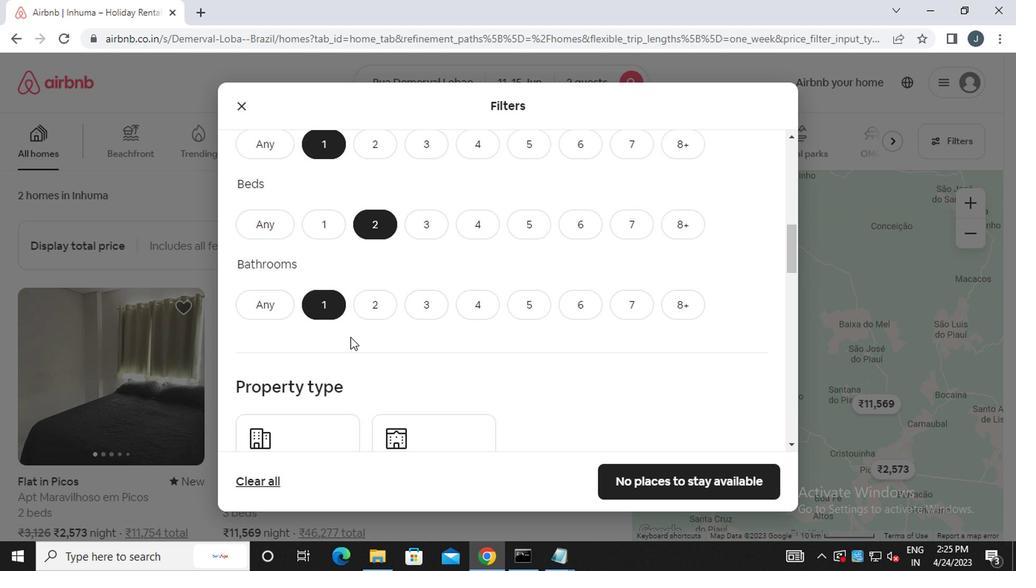 
Action: Mouse scrolled (348, 336) with delta (0, -1)
Screenshot: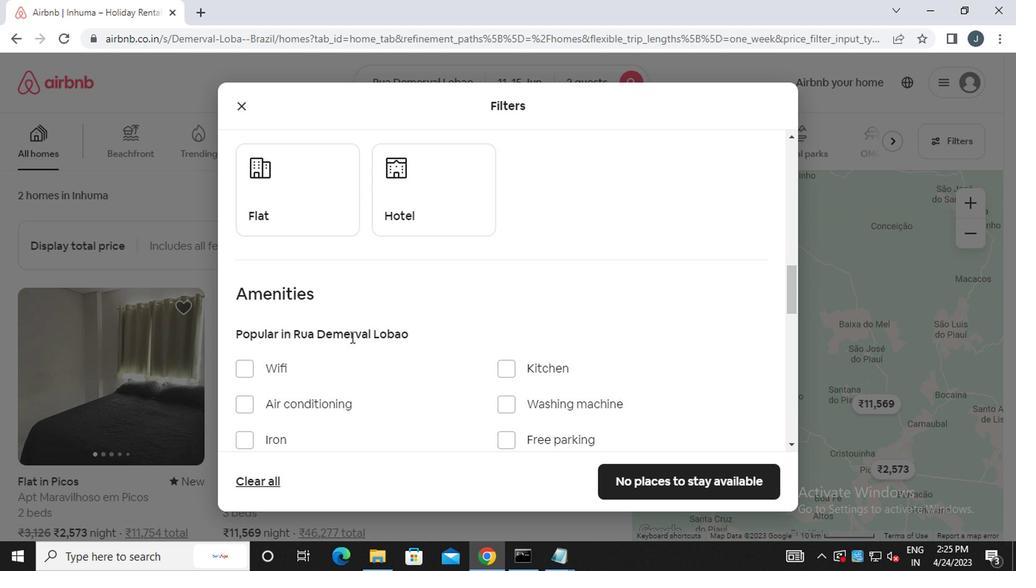
Action: Mouse moved to (283, 307)
Screenshot: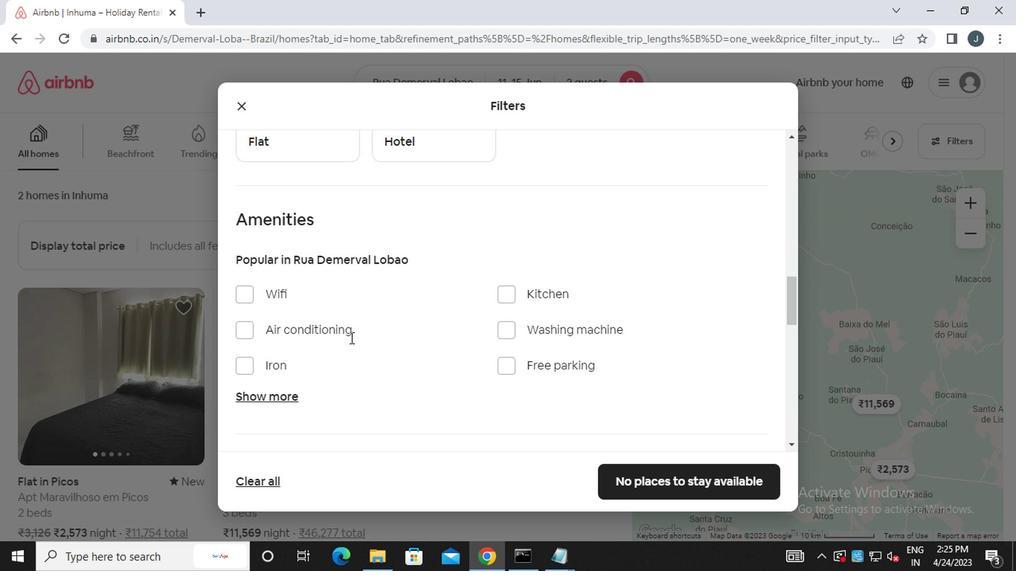 
Action: Mouse scrolled (283, 308) with delta (0, 0)
Screenshot: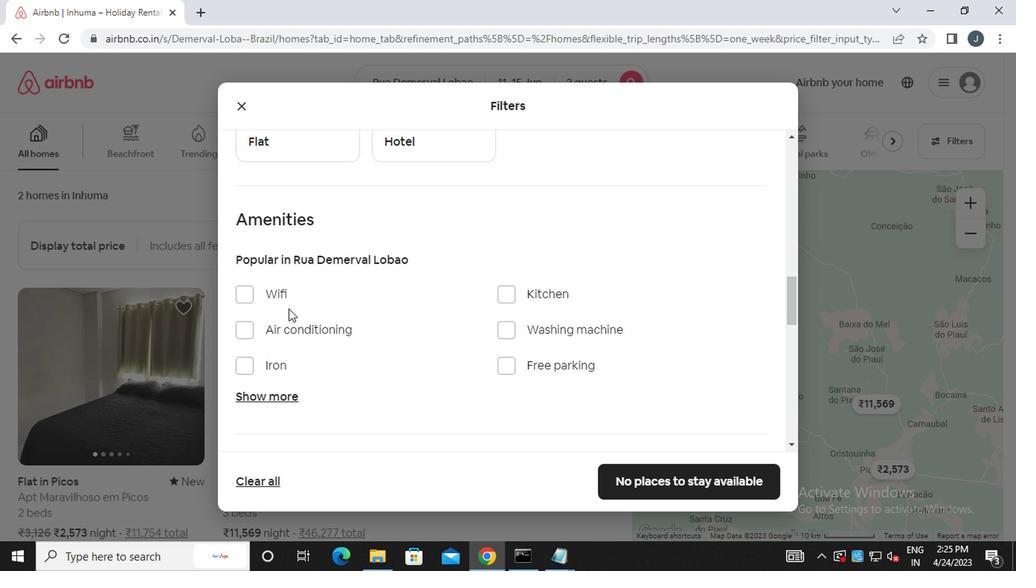 
Action: Mouse moved to (309, 191)
Screenshot: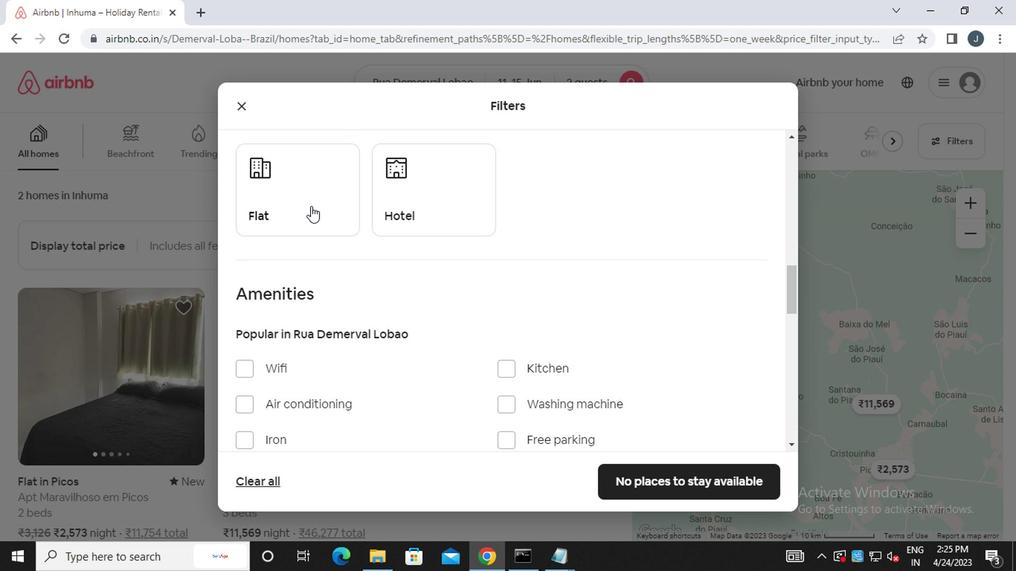
Action: Mouse pressed left at (309, 191)
Screenshot: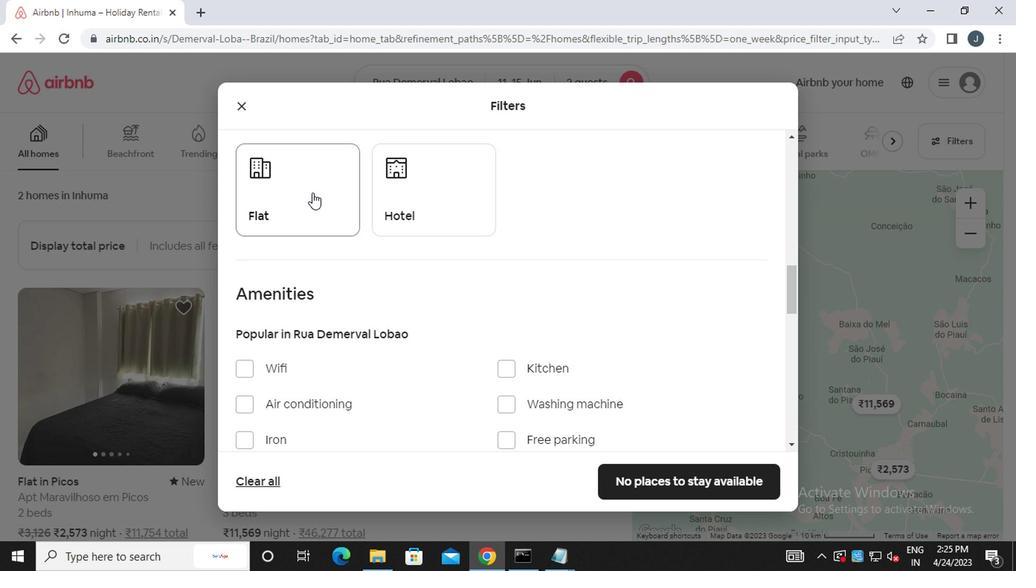 
Action: Mouse moved to (397, 209)
Screenshot: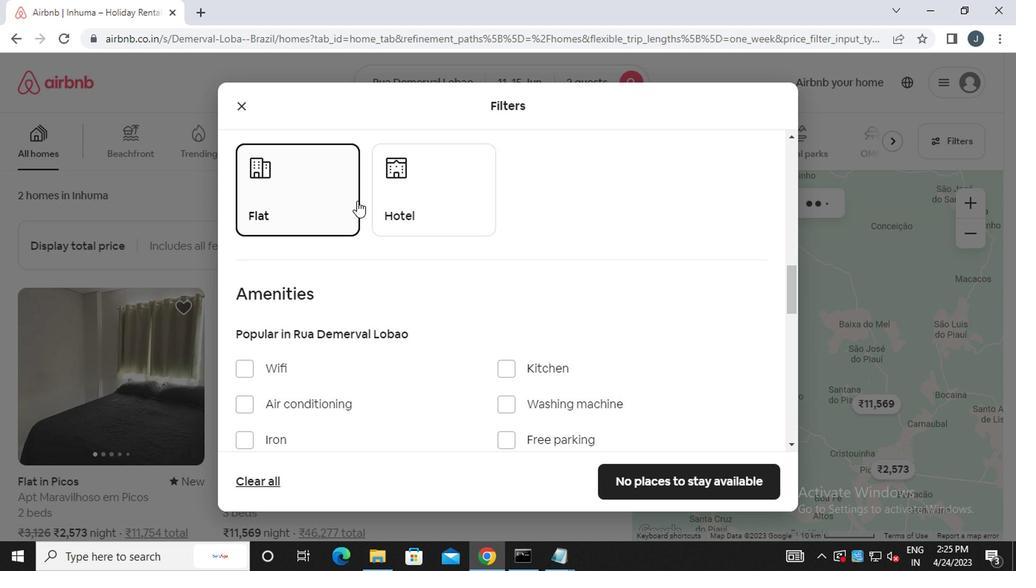 
Action: Mouse pressed left at (397, 209)
Screenshot: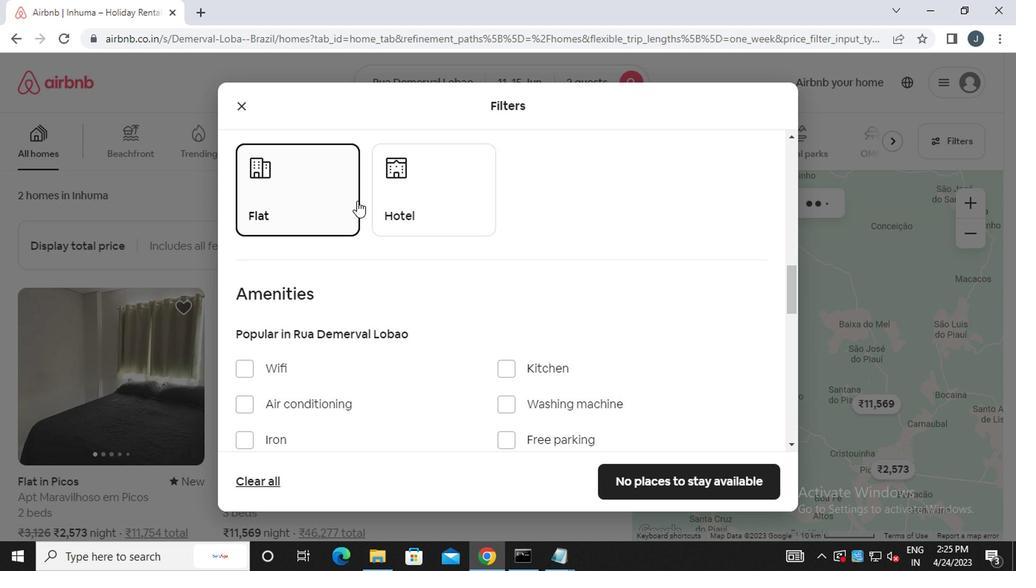 
Action: Mouse moved to (431, 219)
Screenshot: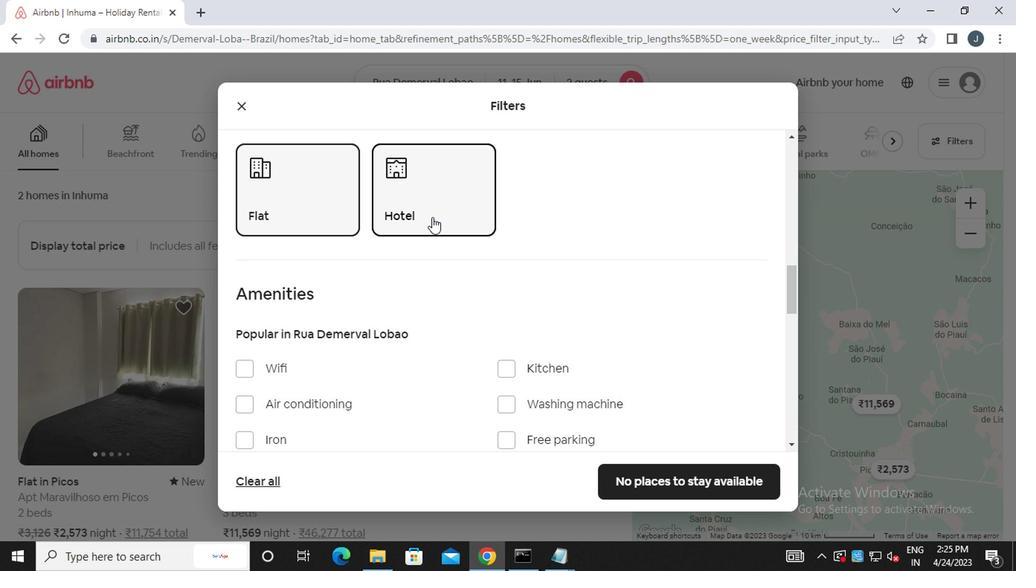 
Action: Mouse scrolled (431, 218) with delta (0, -1)
Screenshot: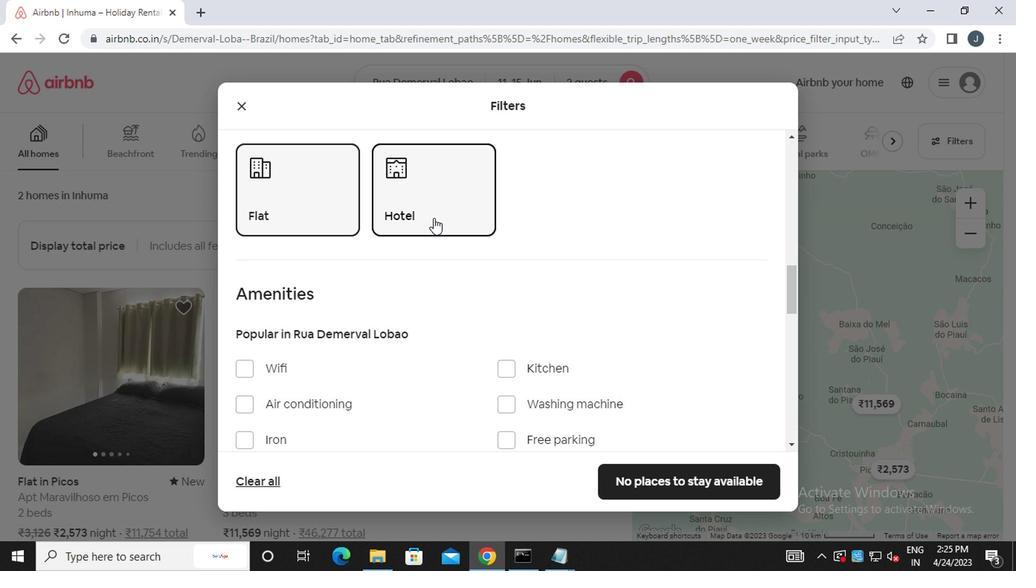 
Action: Mouse moved to (431, 219)
Screenshot: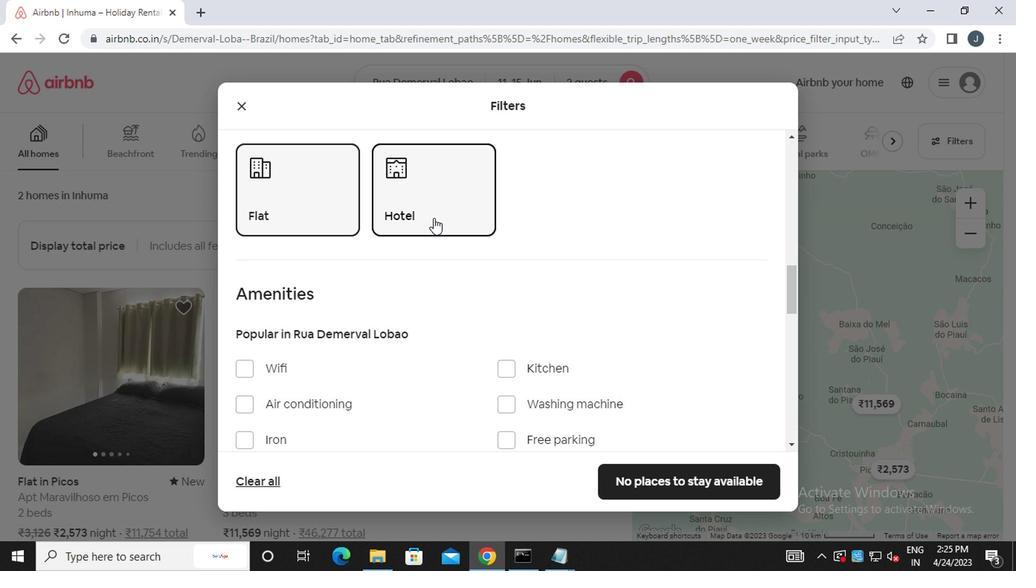 
Action: Mouse scrolled (431, 218) with delta (0, -1)
Screenshot: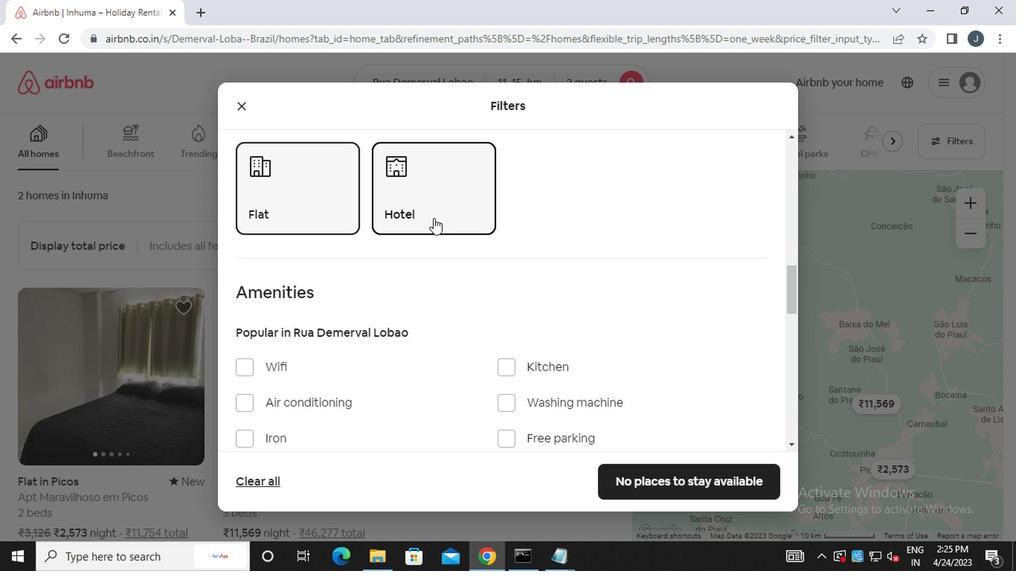 
Action: Mouse scrolled (431, 218) with delta (0, -1)
Screenshot: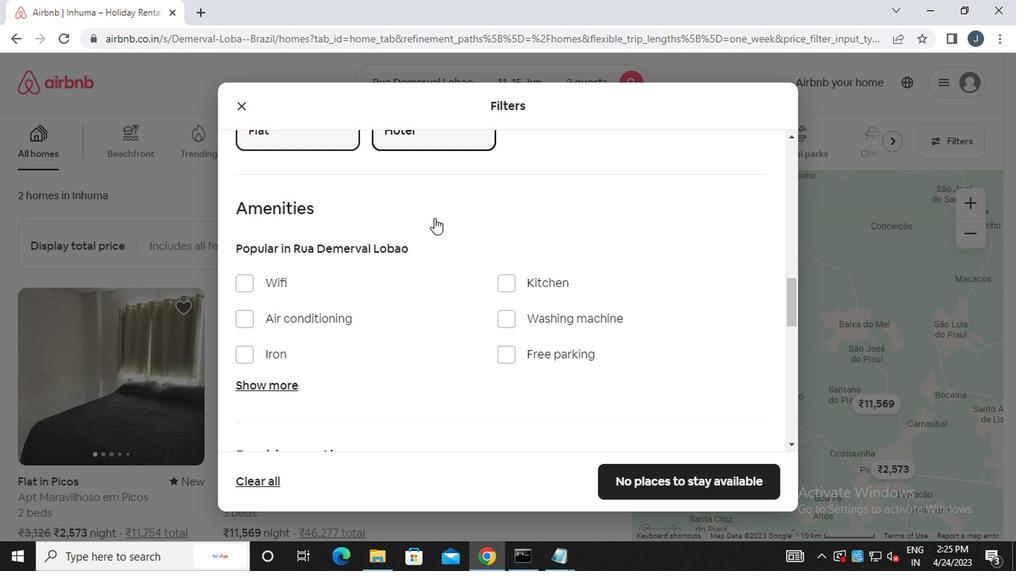 
Action: Mouse moved to (522, 219)
Screenshot: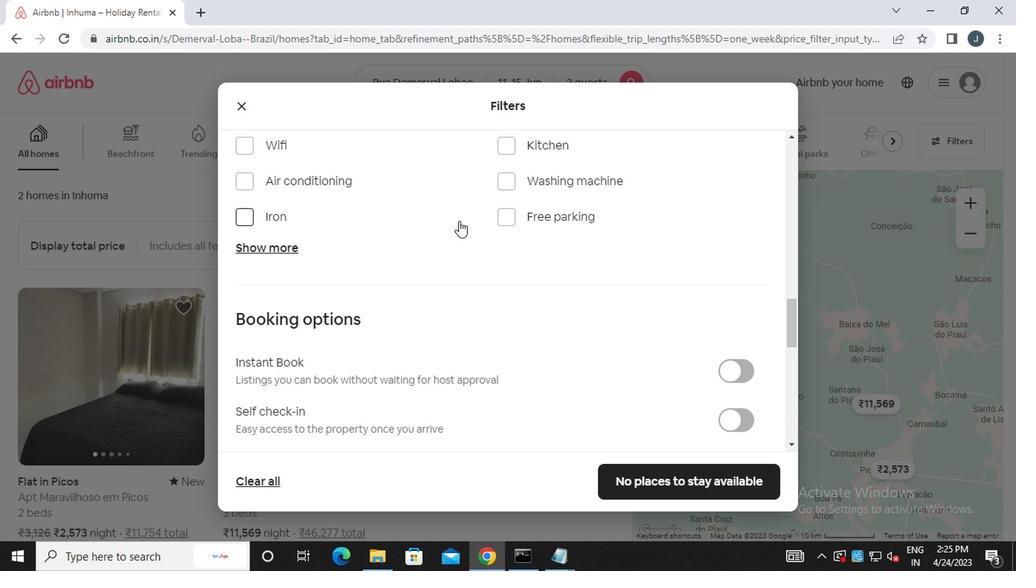 
Action: Mouse scrolled (522, 218) with delta (0, -1)
Screenshot: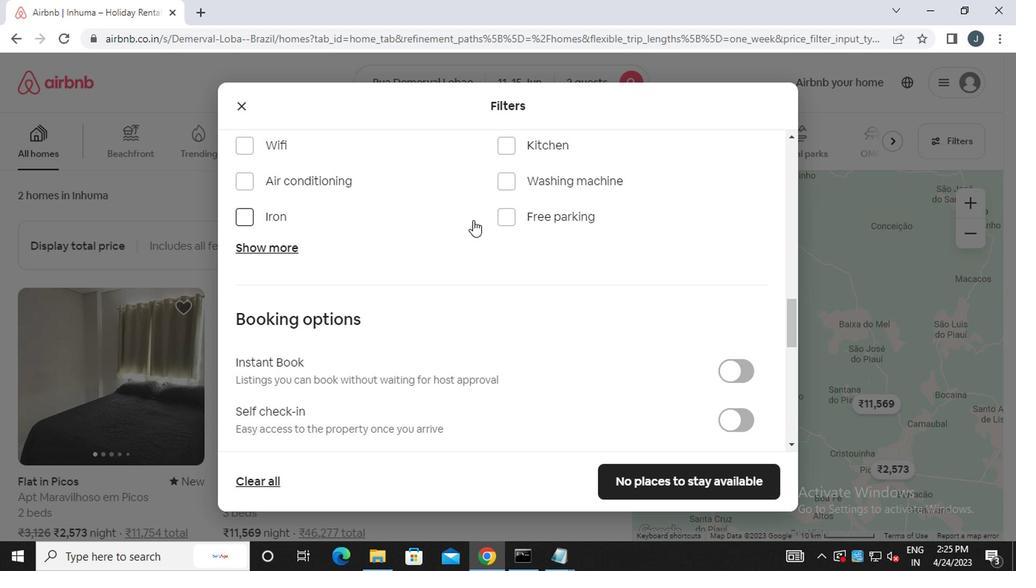 
Action: Mouse moved to (523, 219)
Screenshot: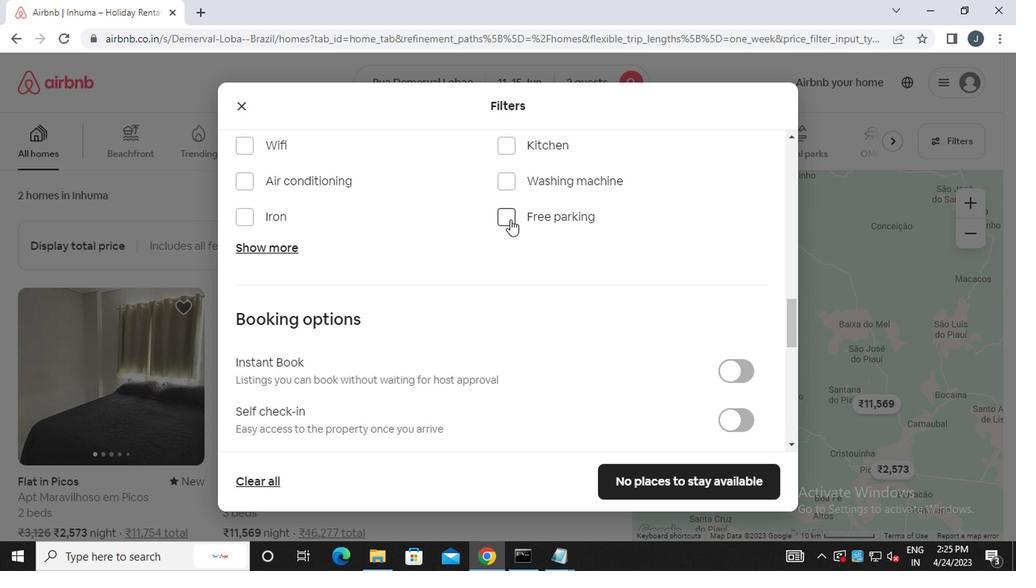 
Action: Mouse scrolled (523, 218) with delta (0, -1)
Screenshot: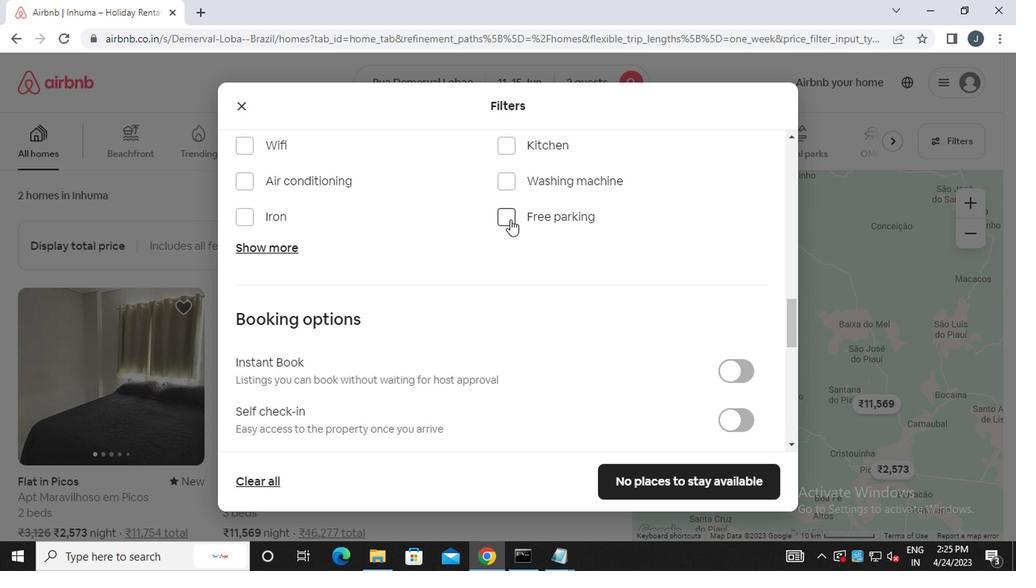 
Action: Mouse moved to (727, 273)
Screenshot: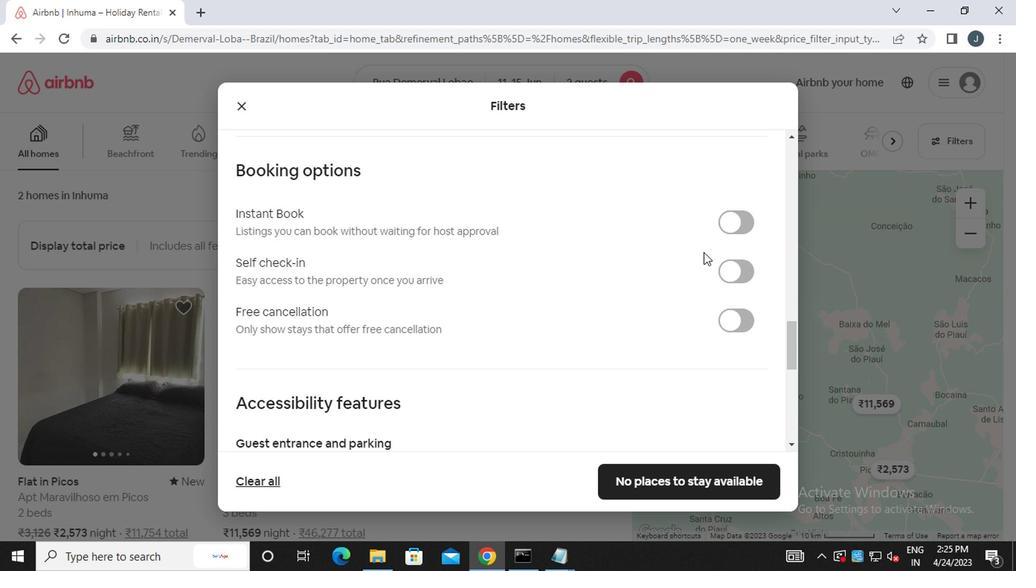 
Action: Mouse pressed left at (727, 273)
Screenshot: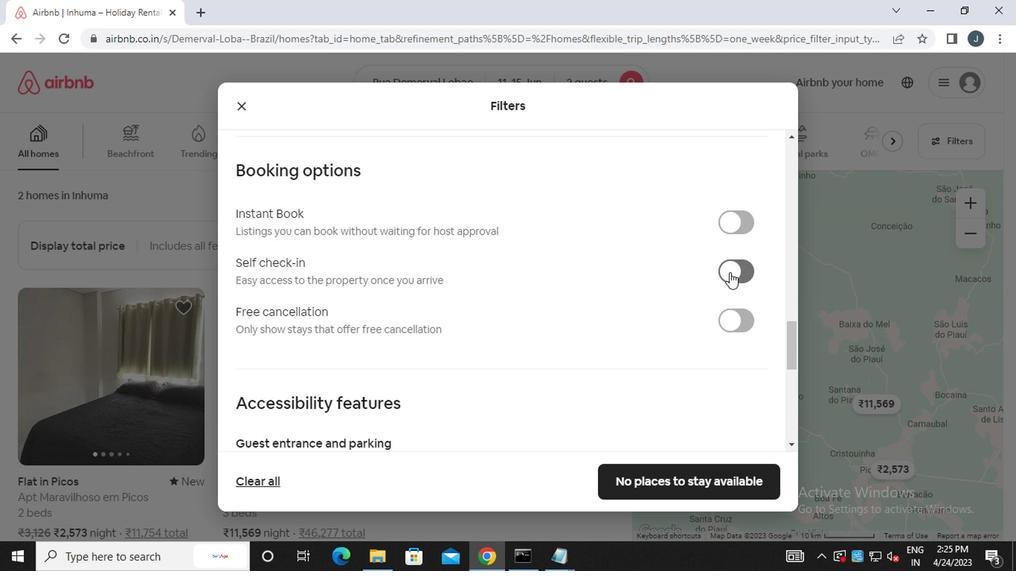 
Action: Mouse moved to (510, 297)
Screenshot: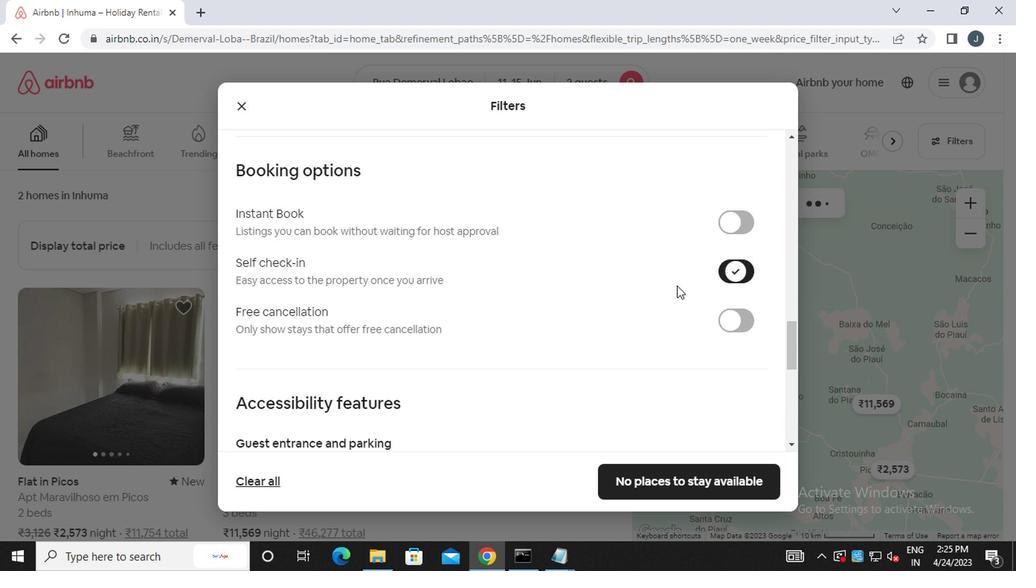 
Action: Mouse scrolled (510, 296) with delta (0, 0)
Screenshot: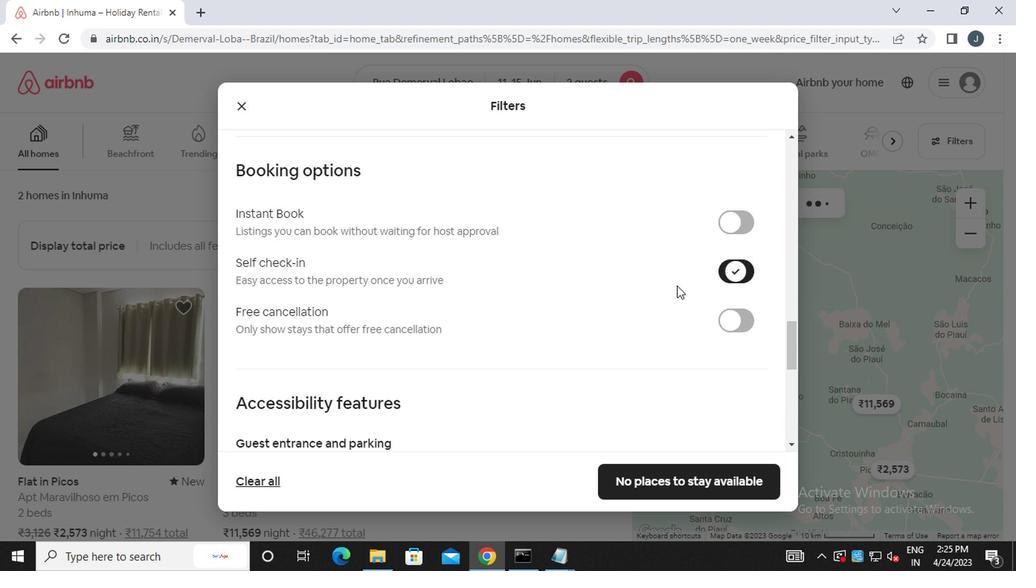 
Action: Mouse scrolled (510, 296) with delta (0, 0)
Screenshot: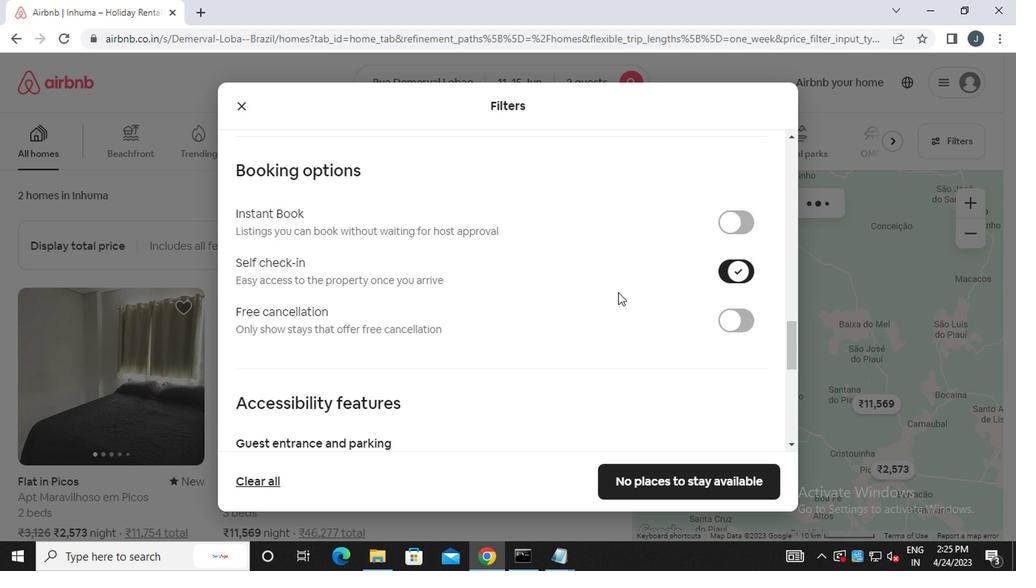 
Action: Mouse moved to (510, 297)
Screenshot: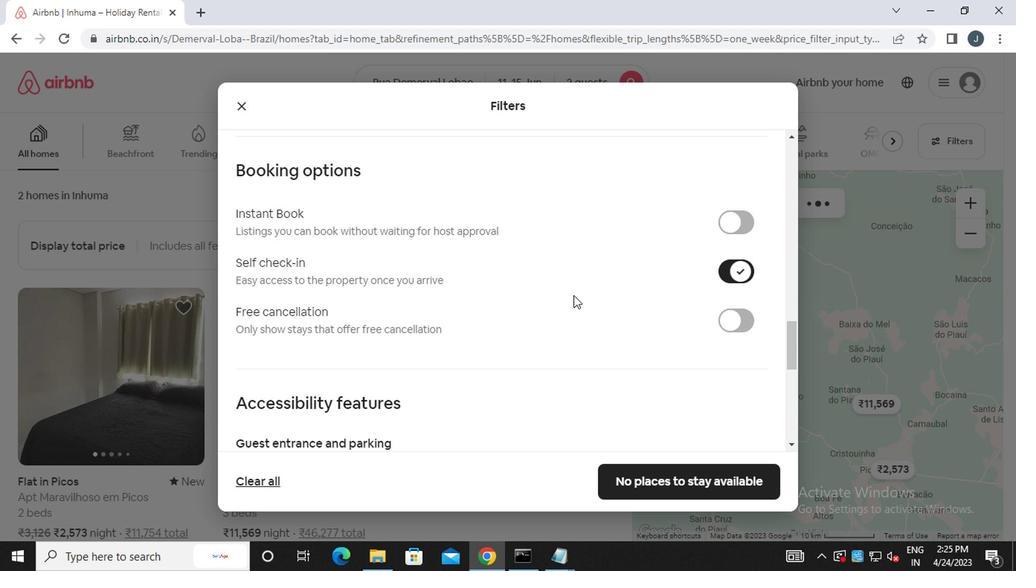 
Action: Mouse scrolled (510, 296) with delta (0, 0)
Screenshot: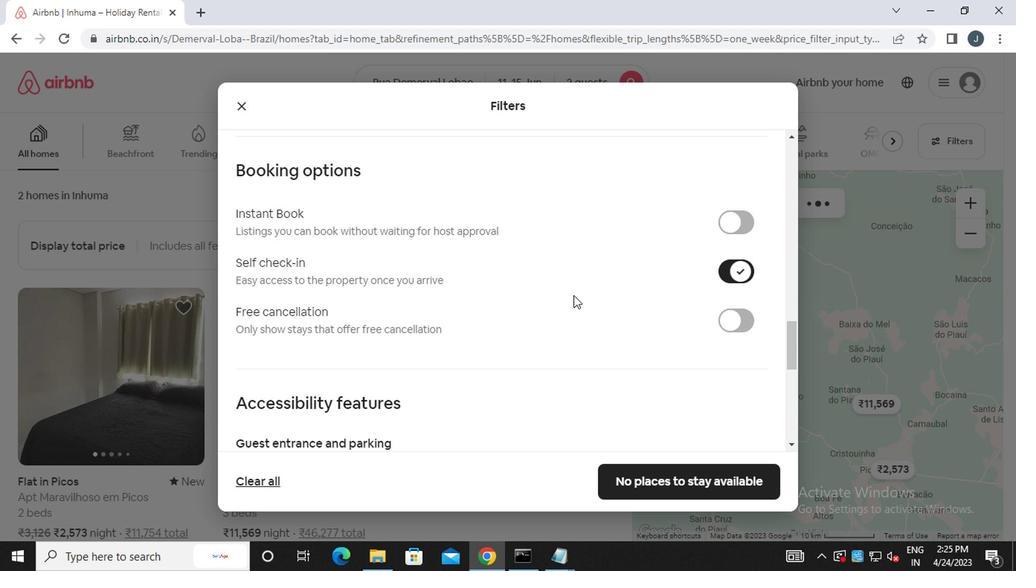 
Action: Mouse scrolled (510, 296) with delta (0, 0)
Screenshot: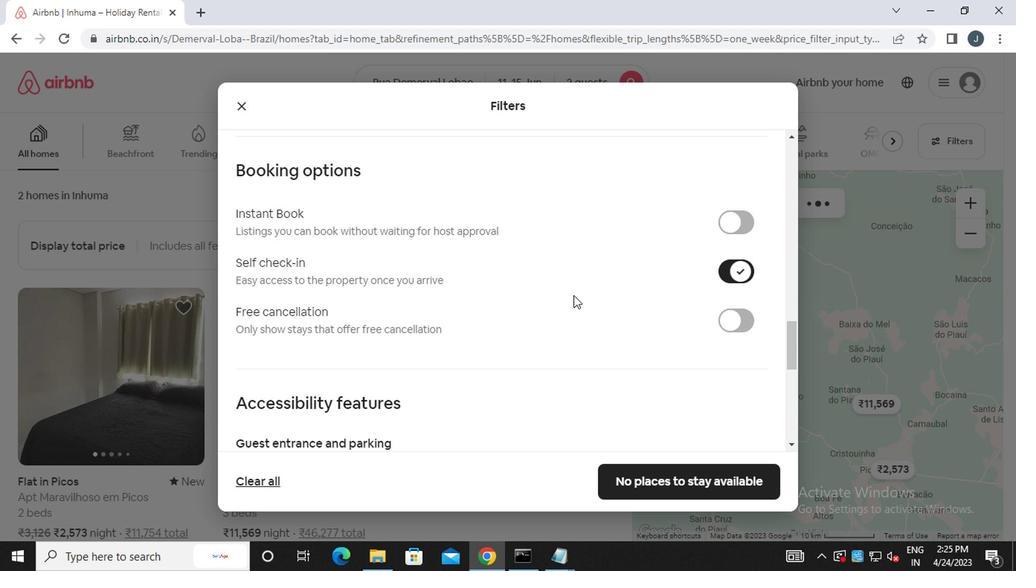 
Action: Mouse scrolled (510, 296) with delta (0, 0)
Screenshot: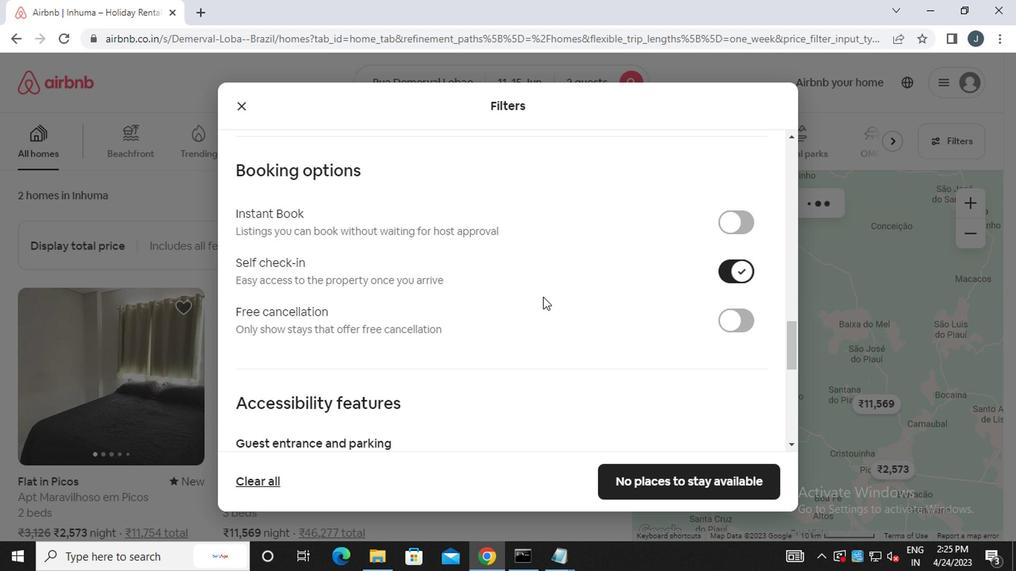 
Action: Mouse scrolled (510, 296) with delta (0, 0)
Screenshot: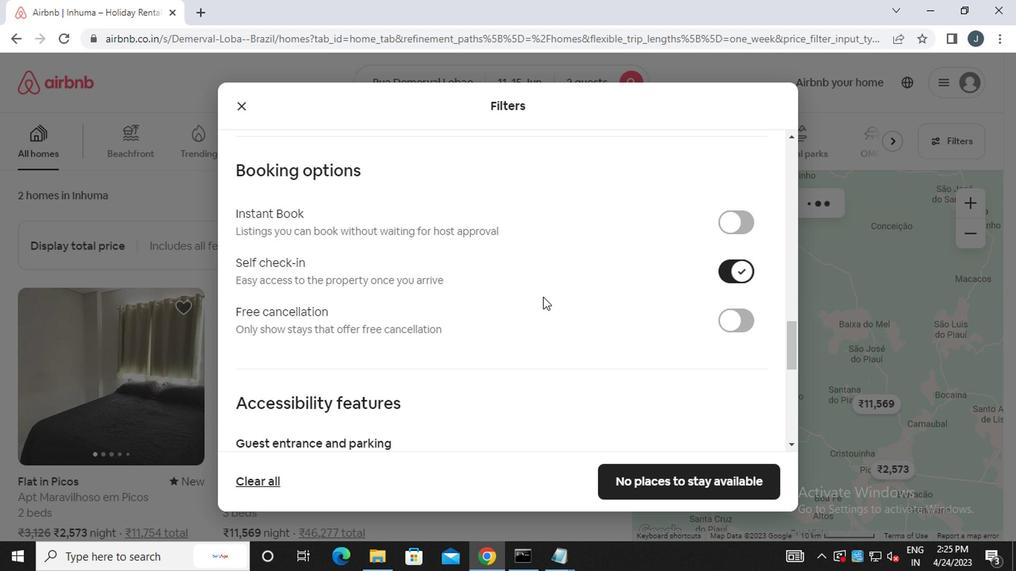 
Action: Mouse scrolled (510, 296) with delta (0, 0)
Screenshot: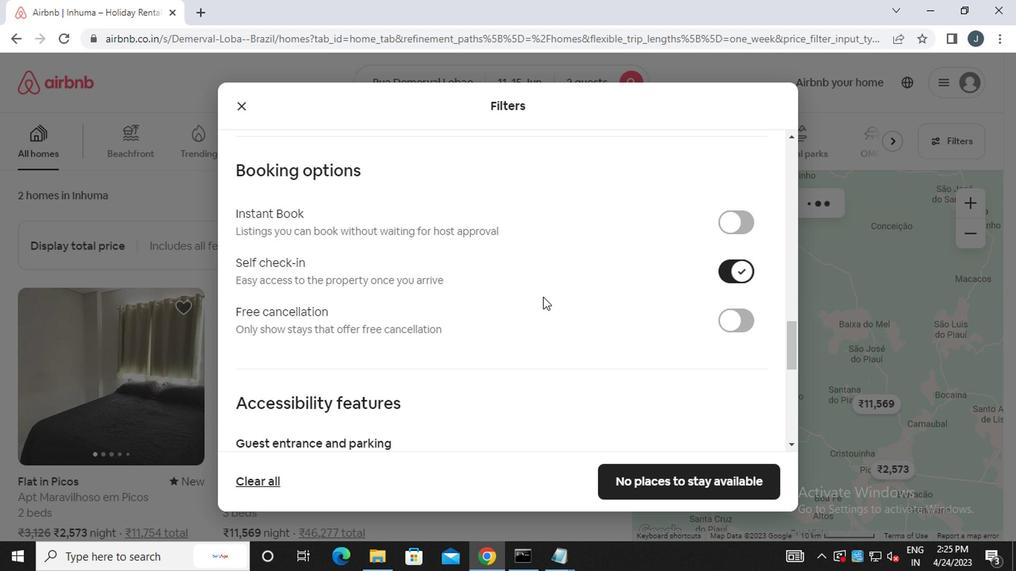 
Action: Mouse scrolled (510, 296) with delta (0, 0)
Screenshot: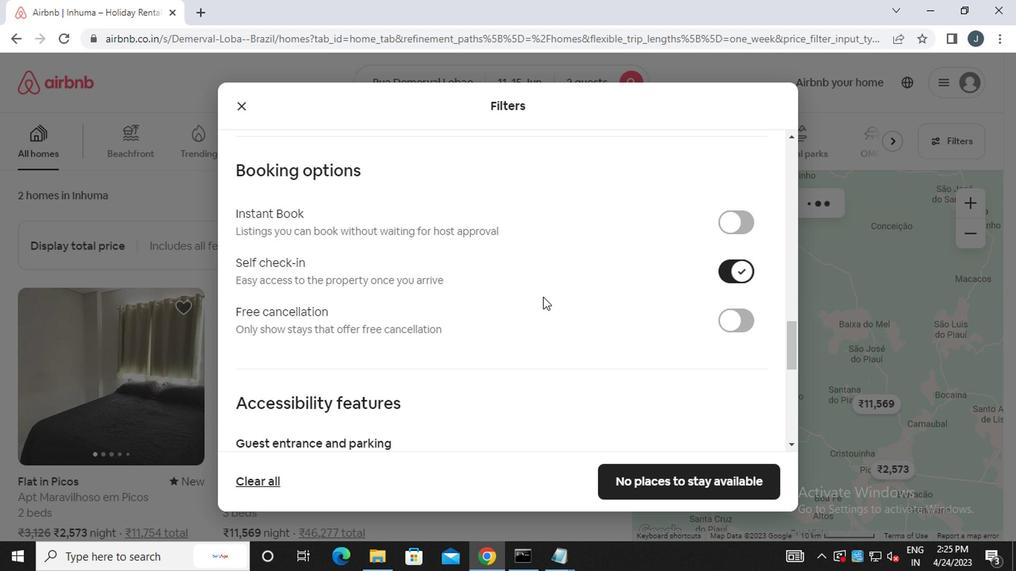 
Action: Mouse moved to (508, 297)
Screenshot: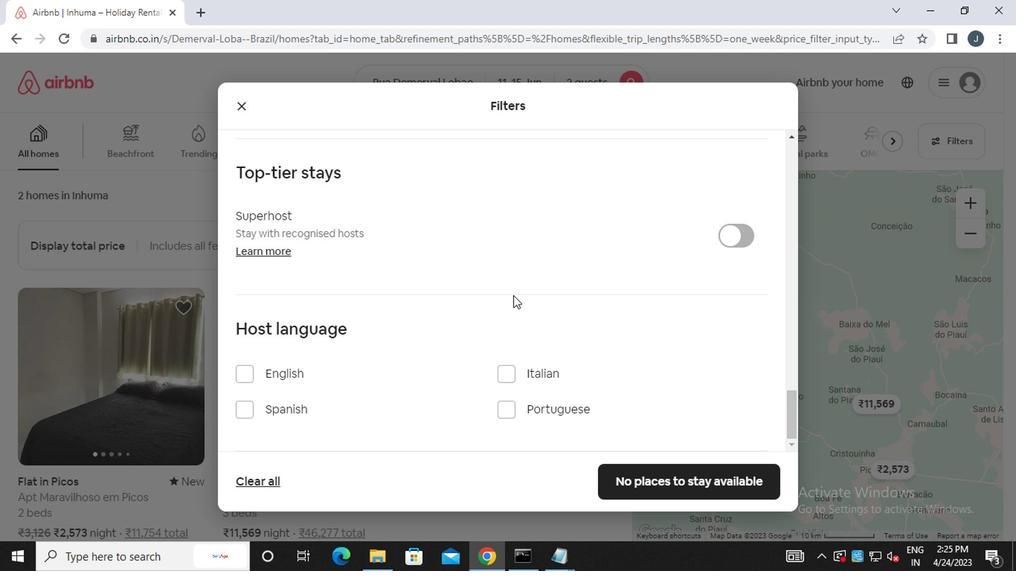
Action: Mouse scrolled (508, 297) with delta (0, 0)
Screenshot: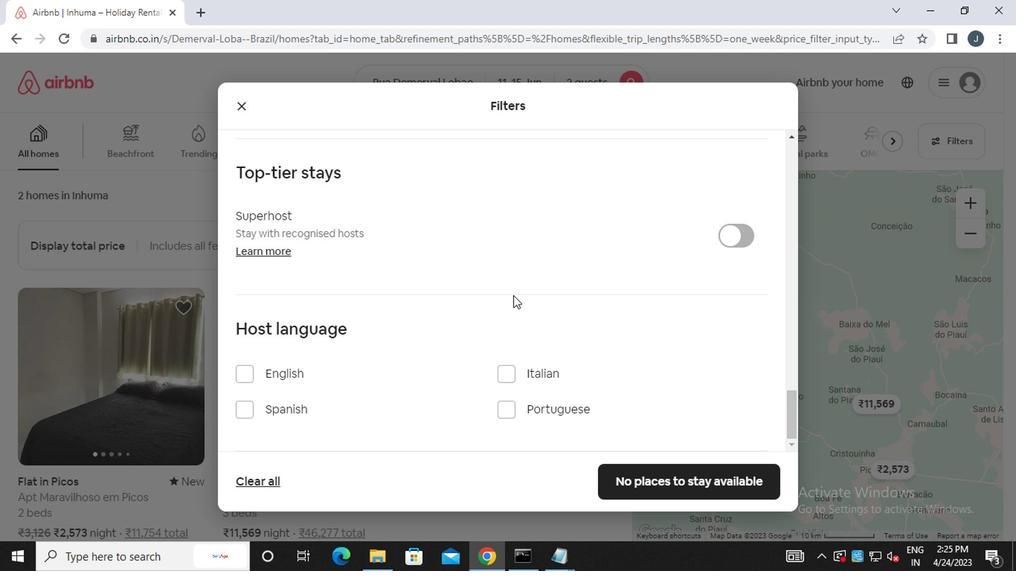 
Action: Mouse moved to (508, 299)
Screenshot: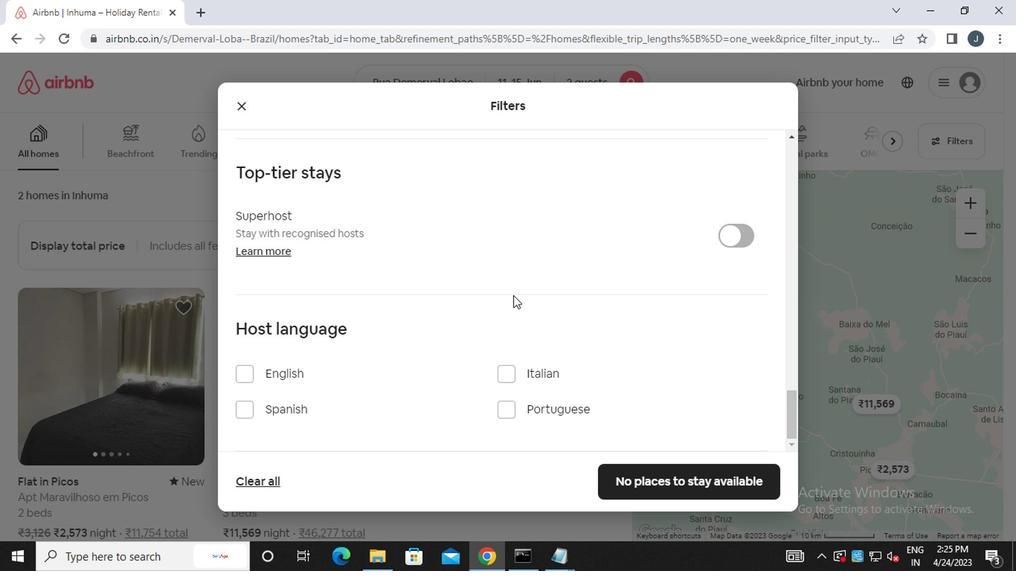 
Action: Mouse scrolled (508, 298) with delta (0, 0)
Screenshot: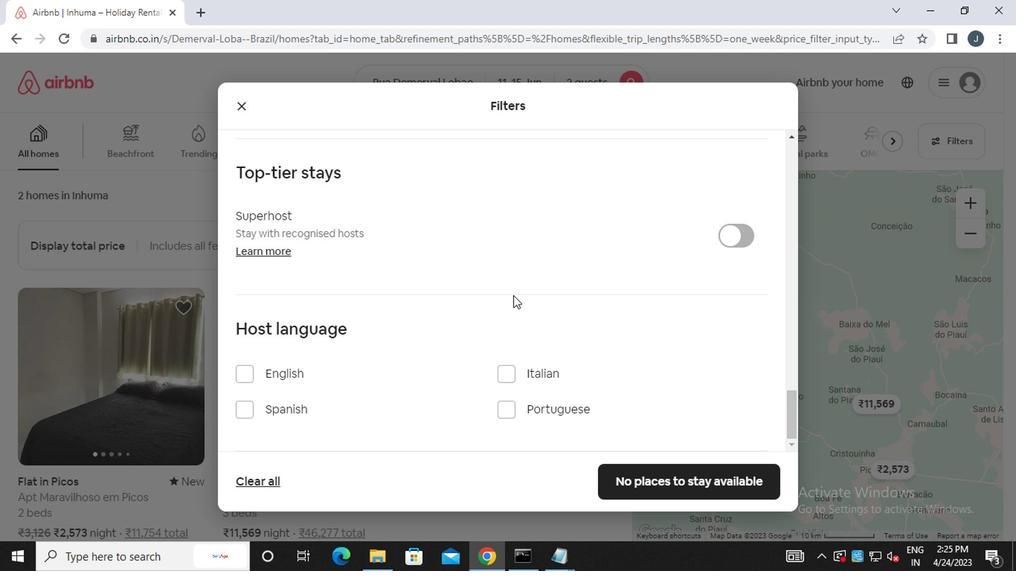 
Action: Mouse moved to (508, 300)
Screenshot: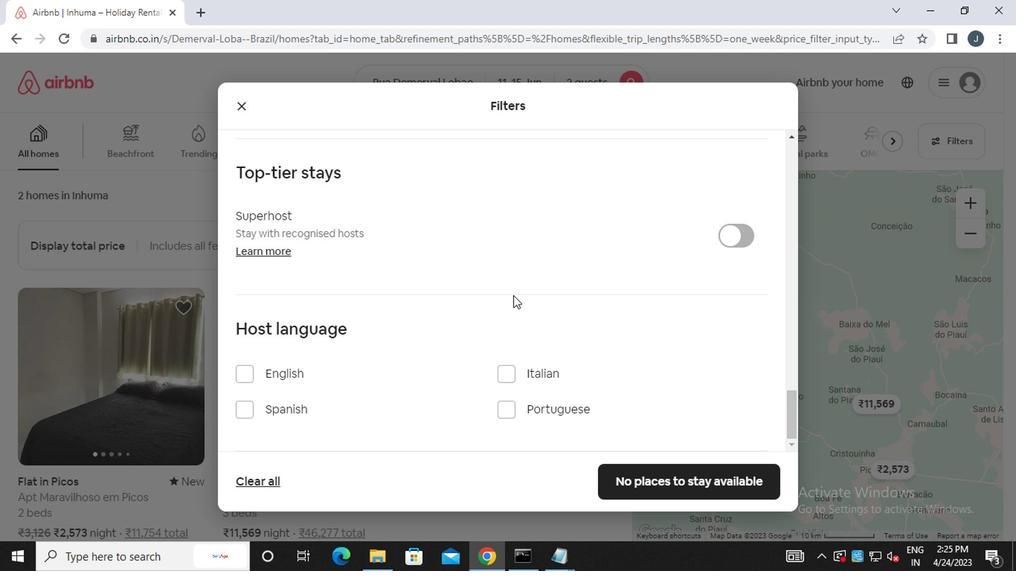 
Action: Mouse scrolled (508, 299) with delta (0, -1)
Screenshot: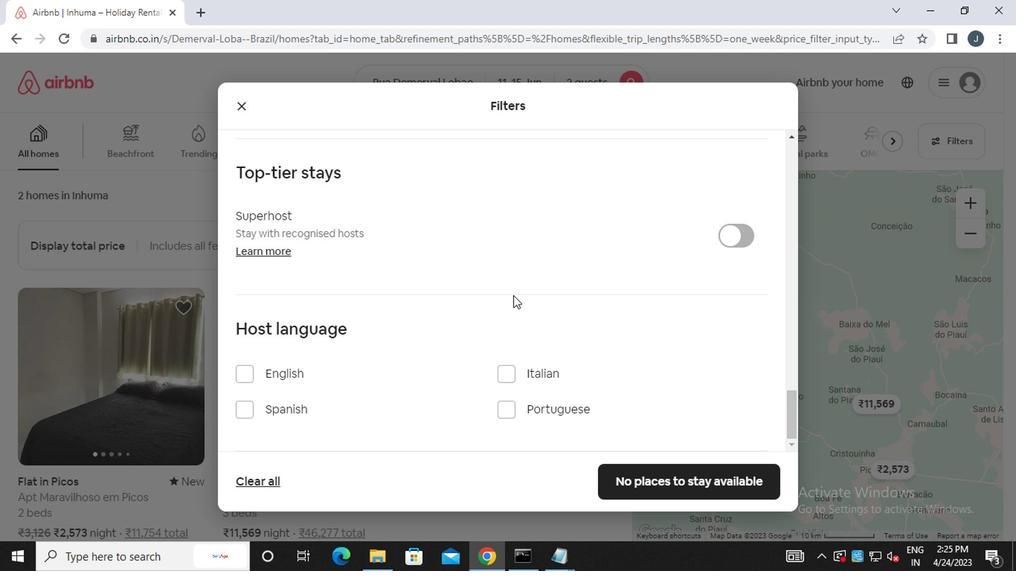 
Action: Mouse scrolled (508, 299) with delta (0, -1)
Screenshot: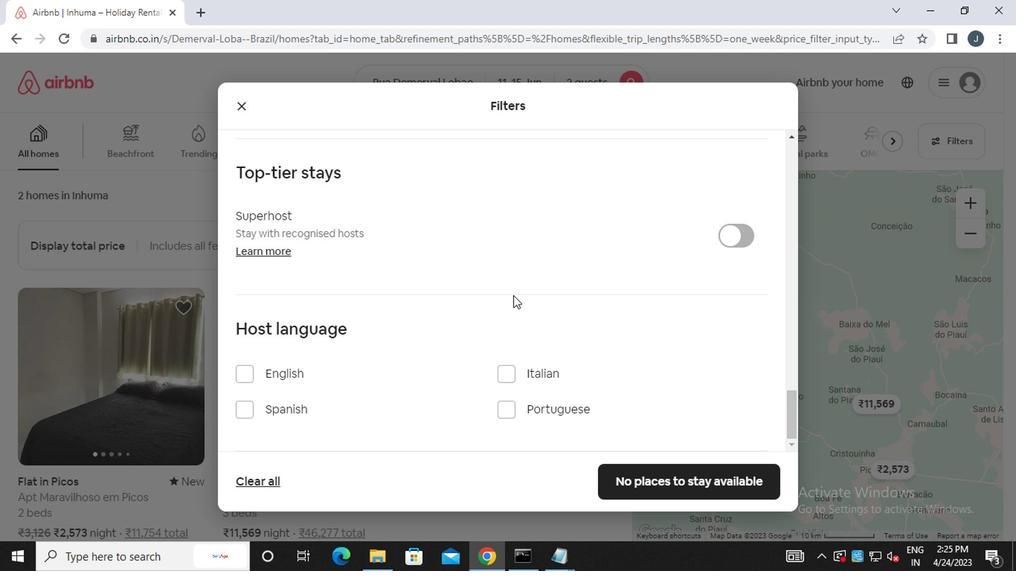 
Action: Mouse scrolled (508, 299) with delta (0, -1)
Screenshot: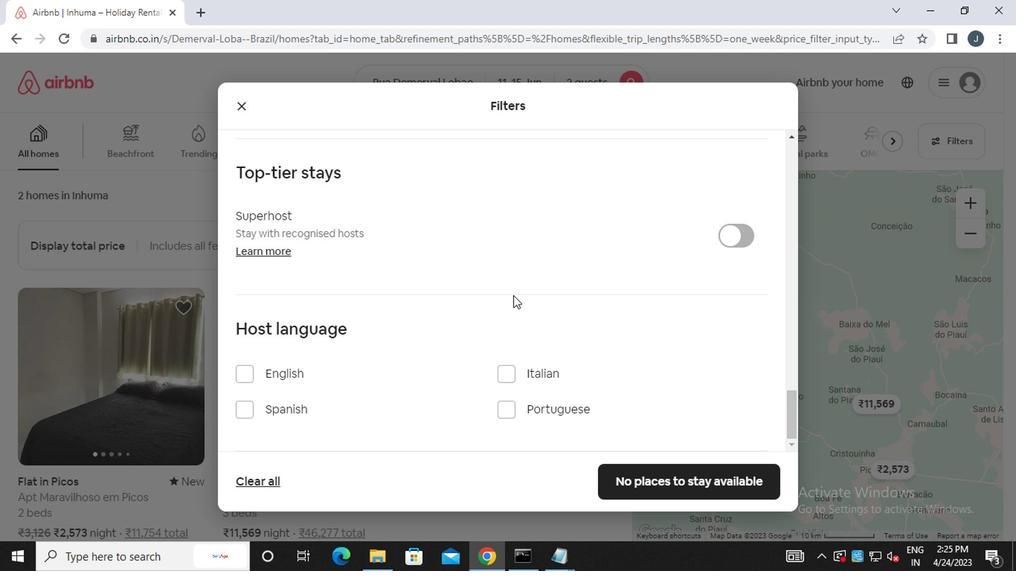 
Action: Mouse moved to (252, 405)
Screenshot: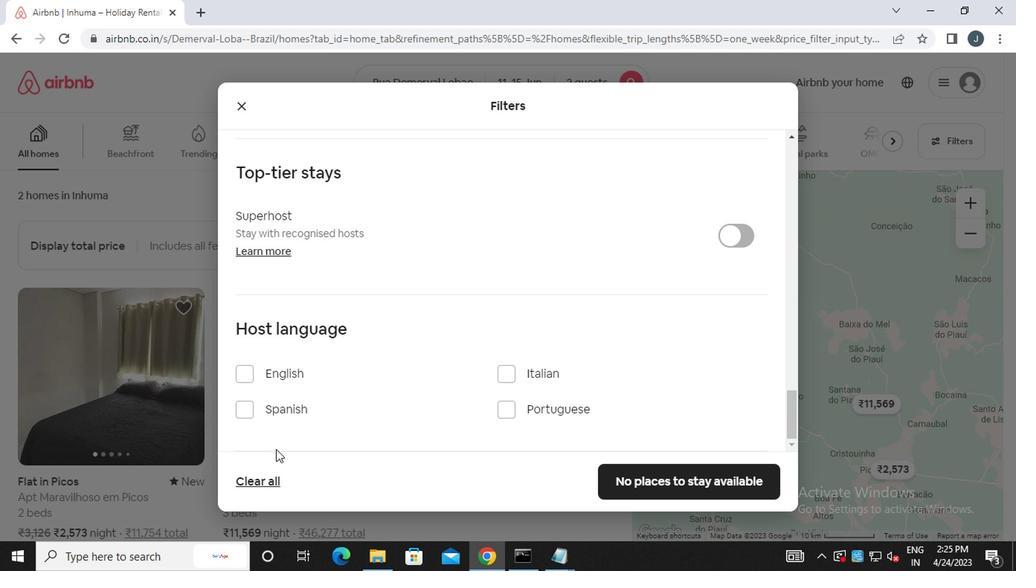 
Action: Mouse pressed left at (252, 405)
Screenshot: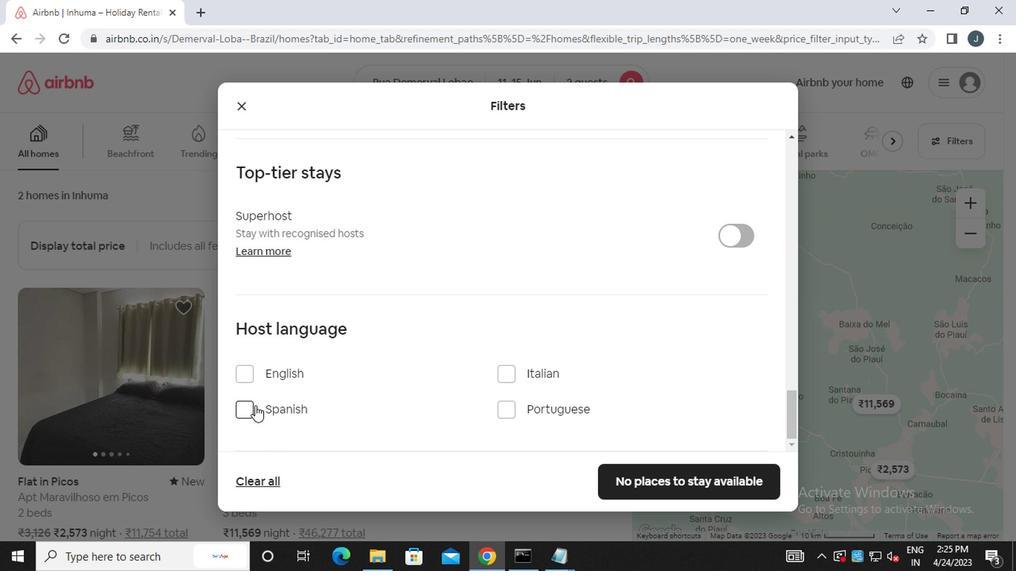 
Action: Mouse moved to (635, 481)
Screenshot: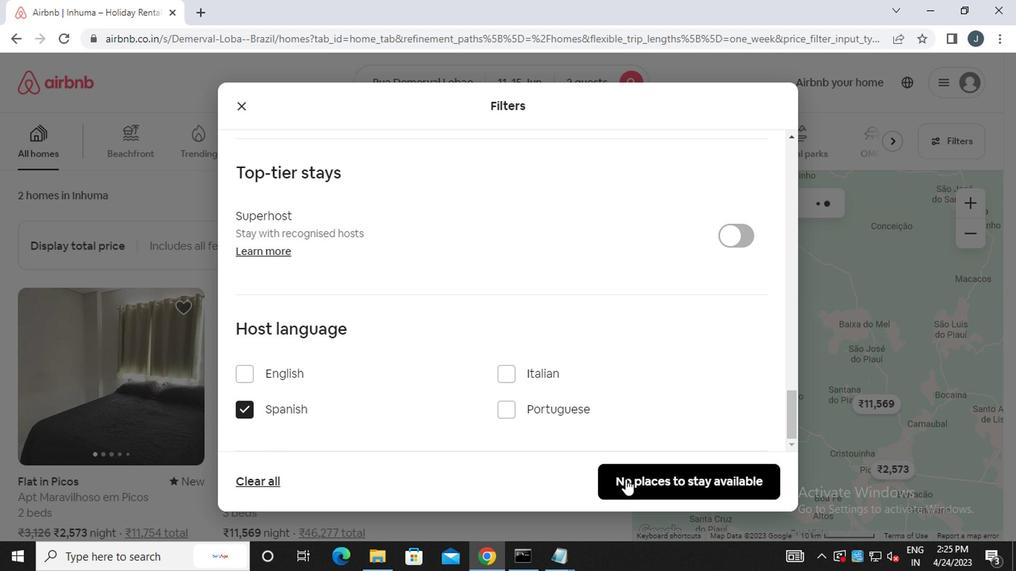 
Action: Mouse pressed left at (635, 481)
Screenshot: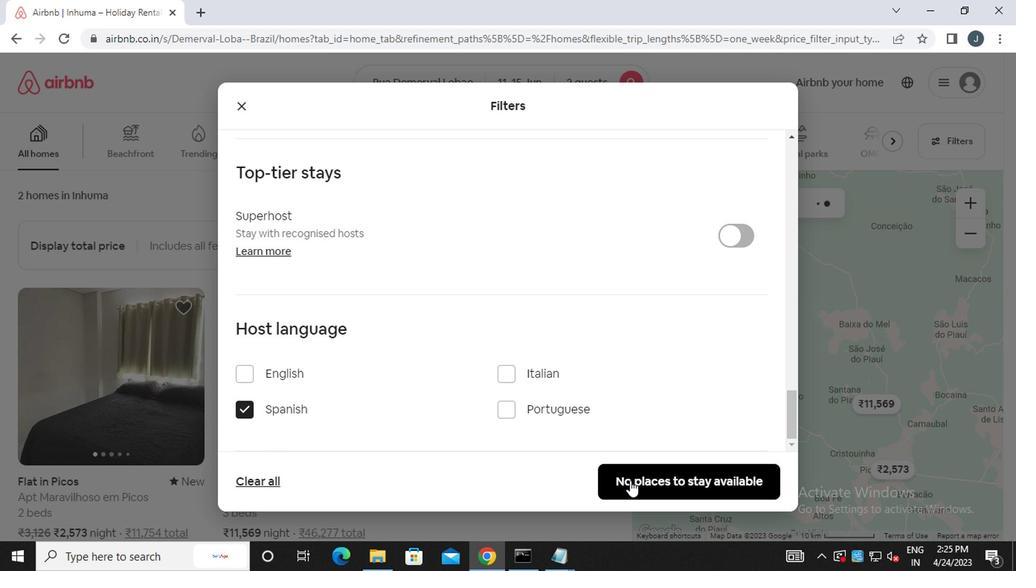 
Action: Mouse moved to (636, 478)
Screenshot: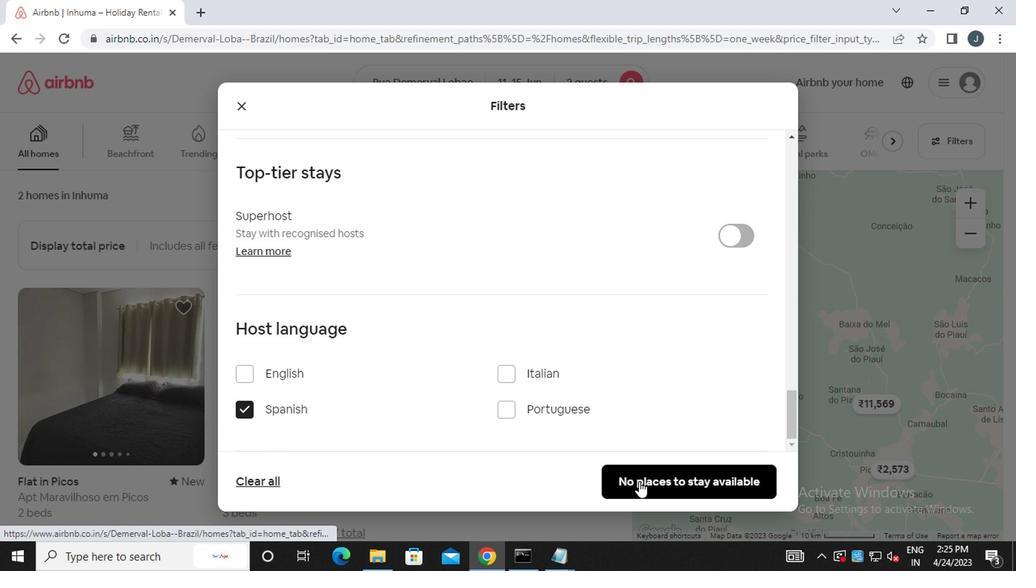 
